 Task: Search one way flight ticket for 5 adults, 2 children, 1 infant in seat and 1 infant on lap in economy from Savannah: Savannah/hilton Head International Airport to Riverton: Central Wyoming Regional Airport (was Riverton Regional) on 5-4-2023. Choice of flights is Westjet. Number of bags: 1 carry on bag. Price is upto 88000. Outbound departure time preference is 9:00.
Action: Mouse moved to (357, 333)
Screenshot: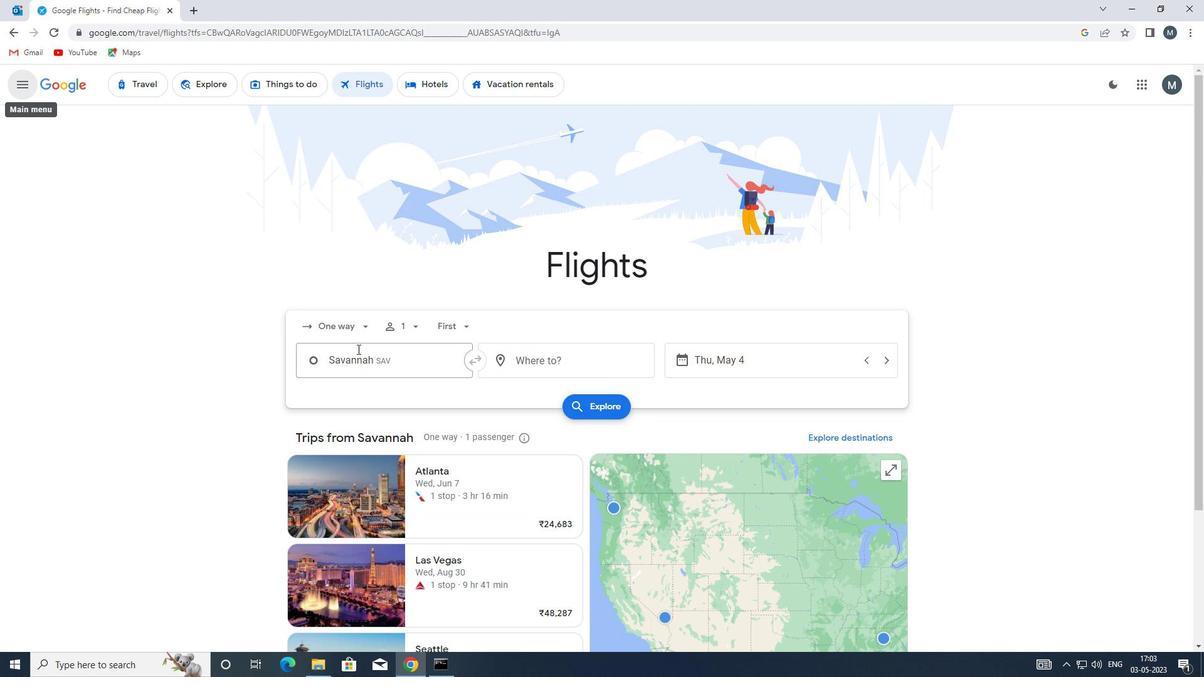 
Action: Mouse pressed left at (357, 333)
Screenshot: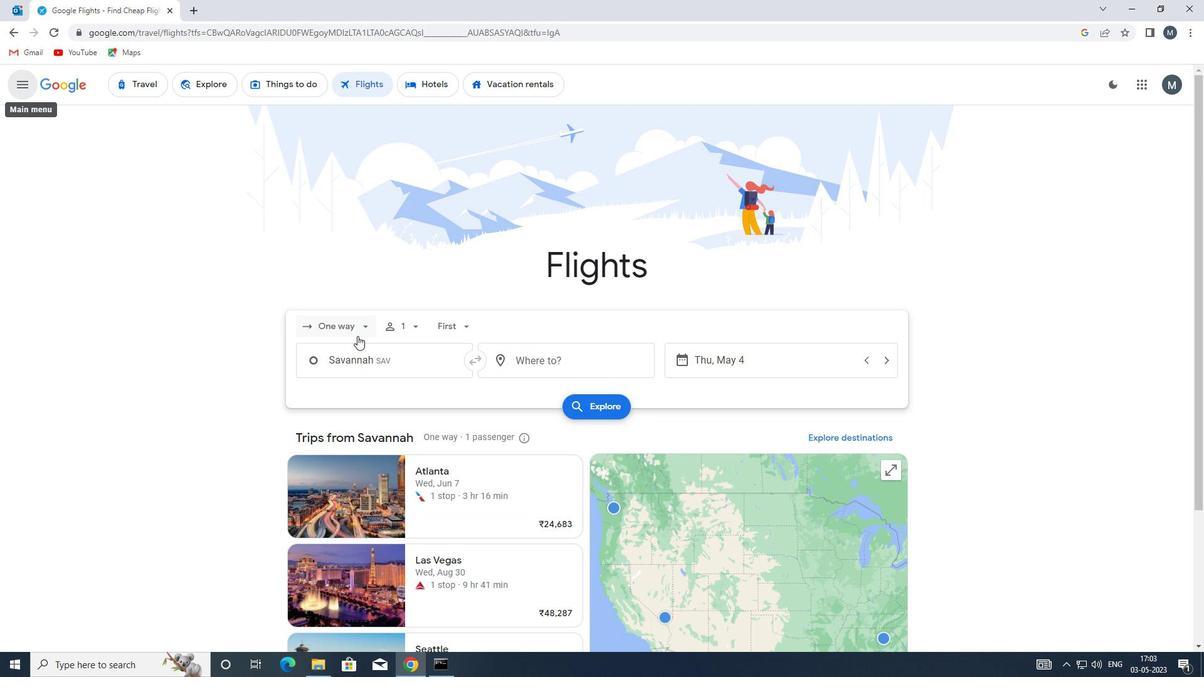 
Action: Mouse moved to (359, 389)
Screenshot: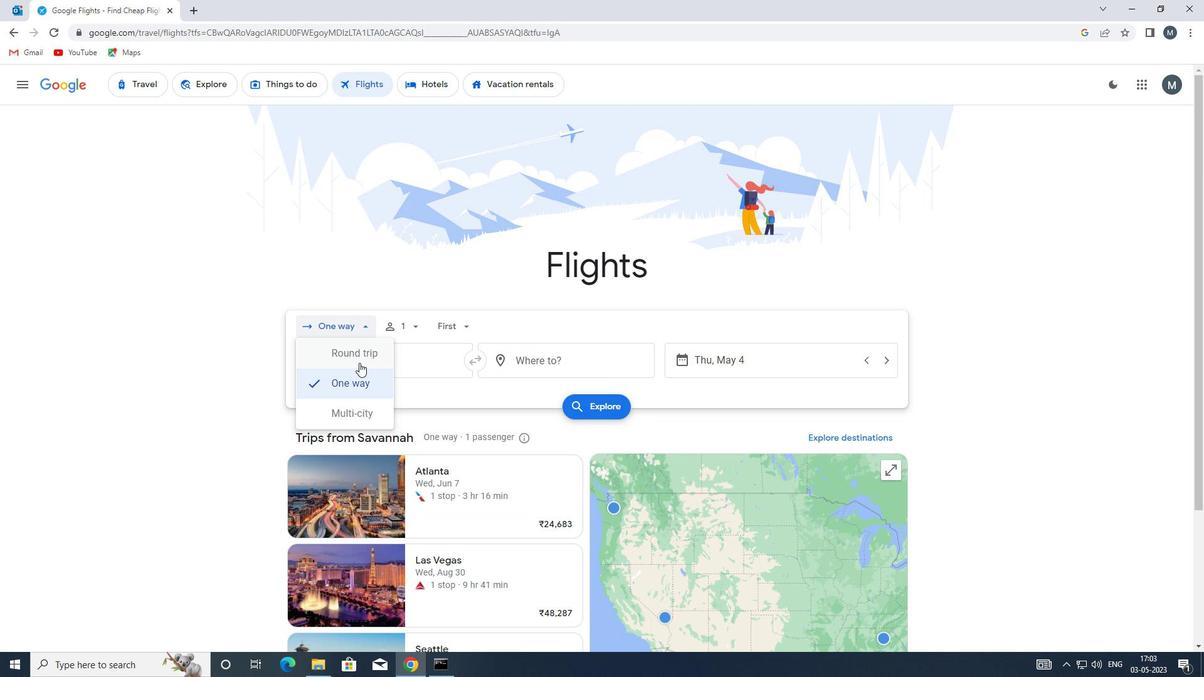 
Action: Mouse pressed left at (359, 389)
Screenshot: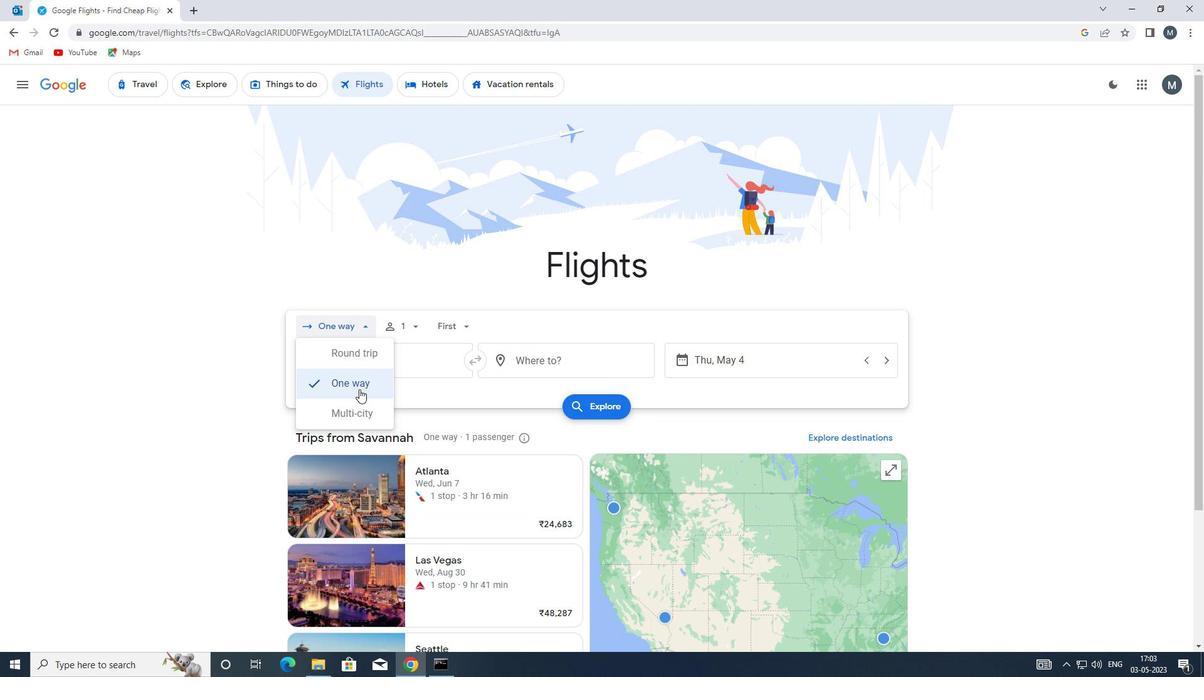 
Action: Mouse moved to (412, 327)
Screenshot: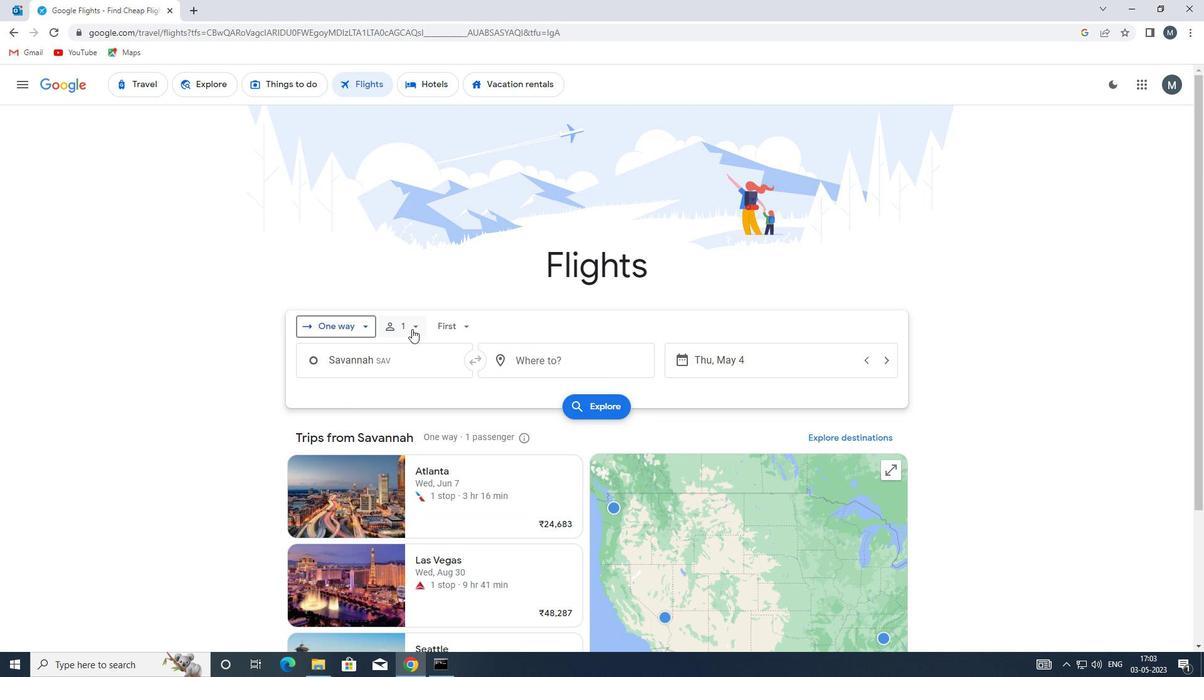 
Action: Mouse pressed left at (412, 327)
Screenshot: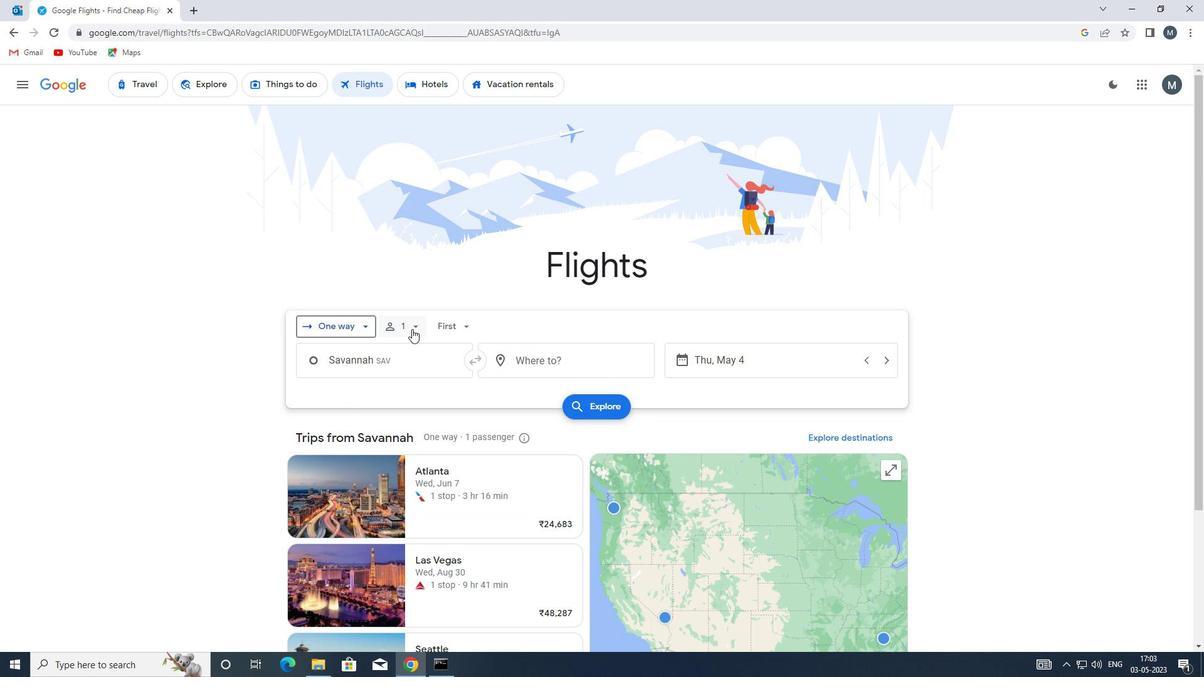 
Action: Mouse moved to (513, 360)
Screenshot: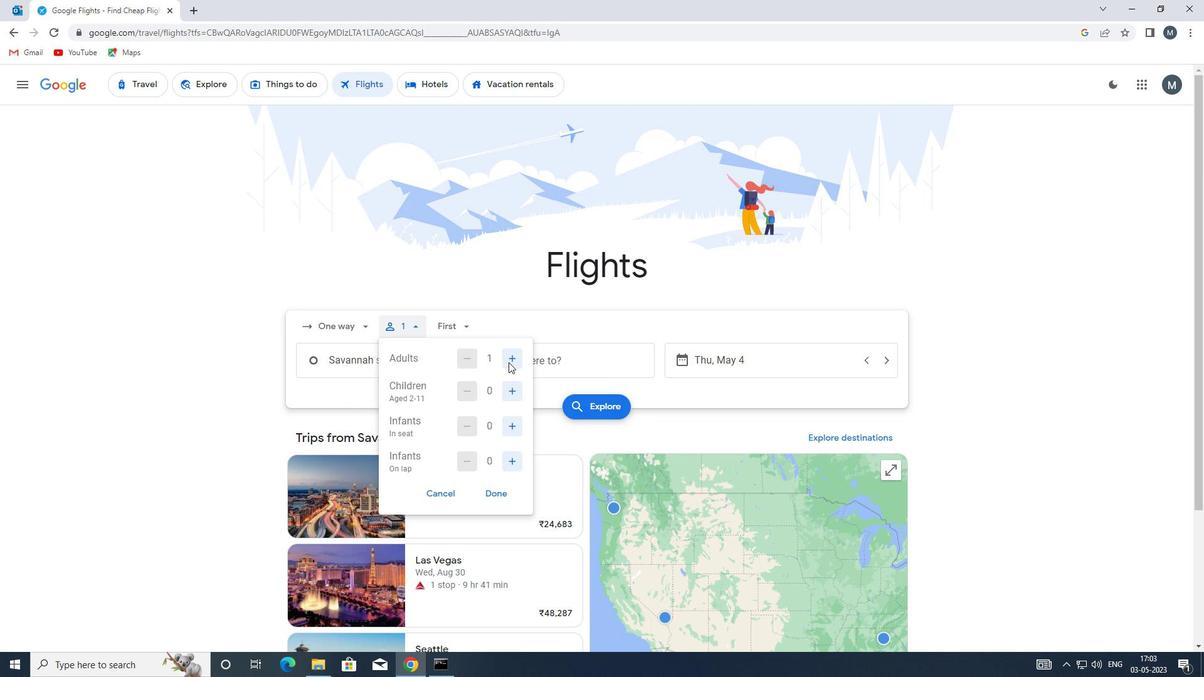 
Action: Mouse pressed left at (513, 360)
Screenshot: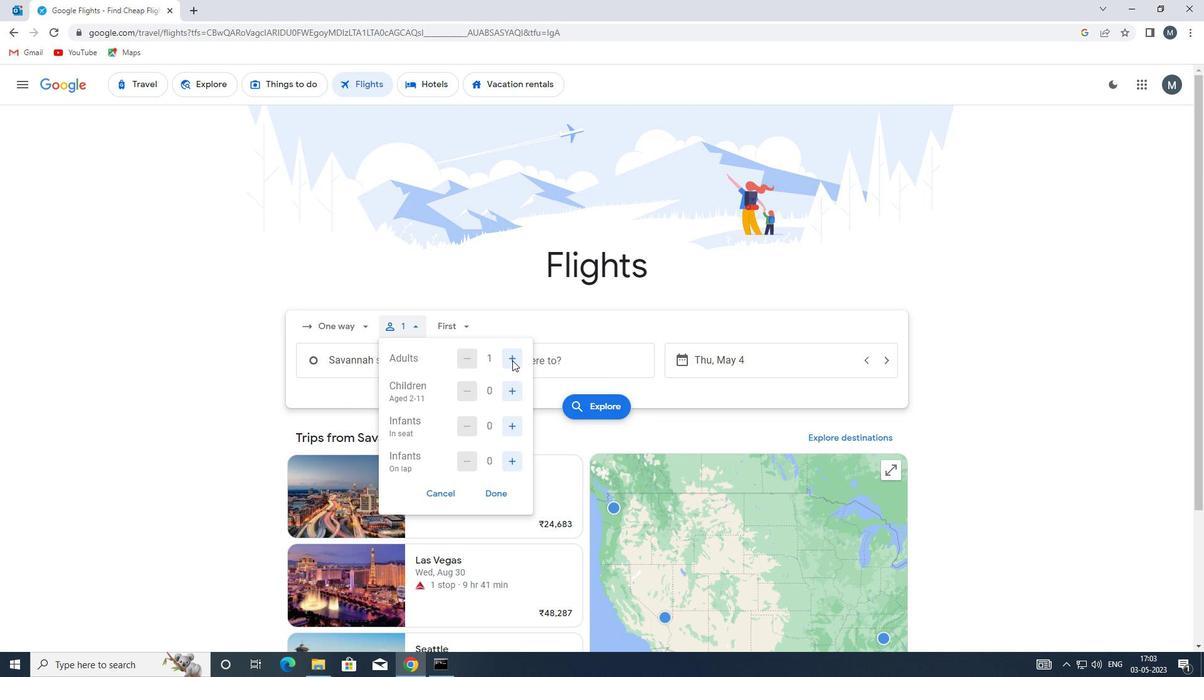 
Action: Mouse pressed left at (513, 360)
Screenshot: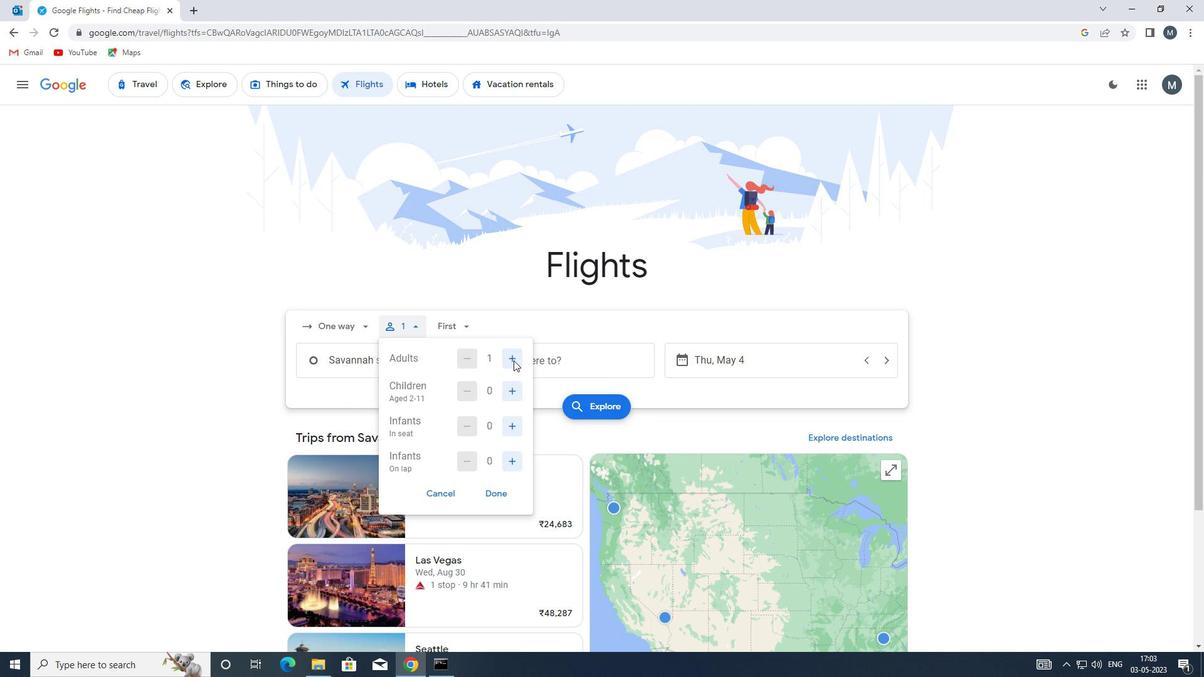 
Action: Mouse pressed left at (513, 360)
Screenshot: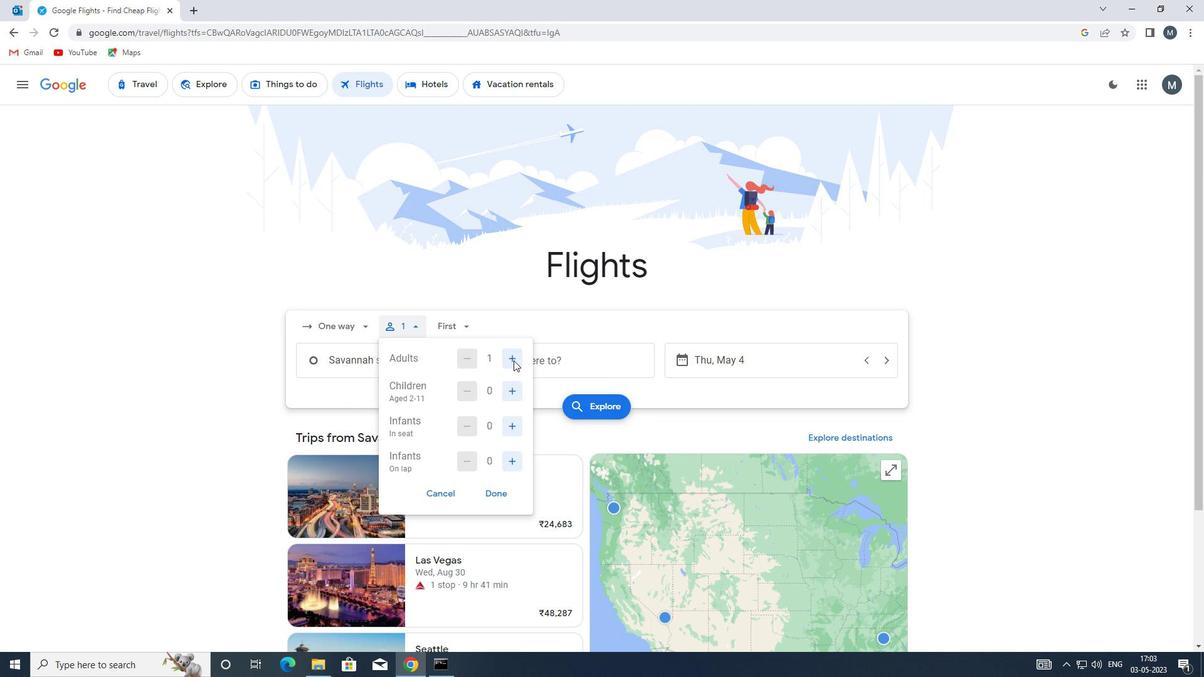 
Action: Mouse moved to (513, 360)
Screenshot: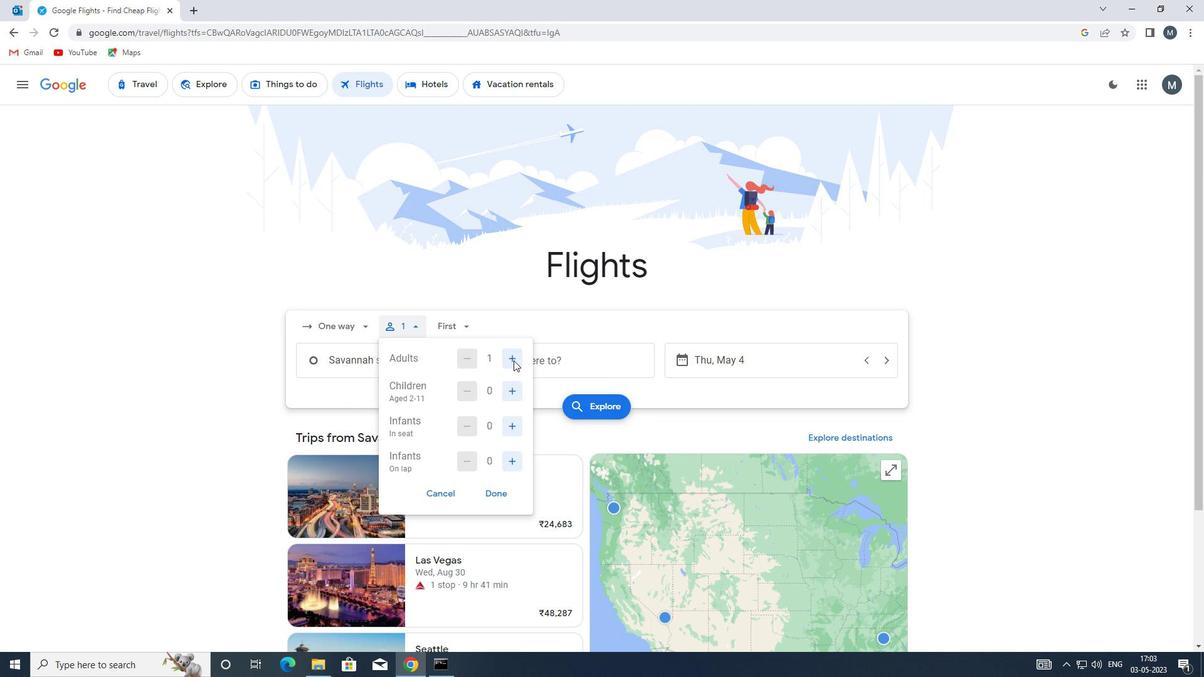 
Action: Mouse pressed left at (513, 360)
Screenshot: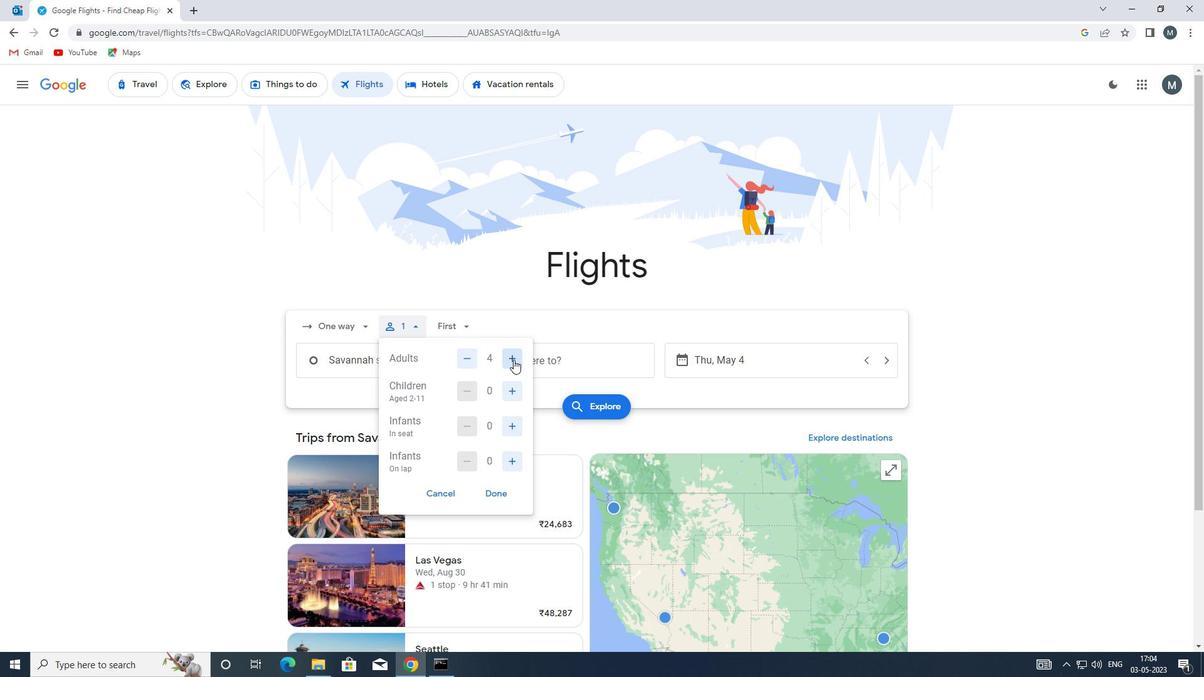
Action: Mouse moved to (518, 390)
Screenshot: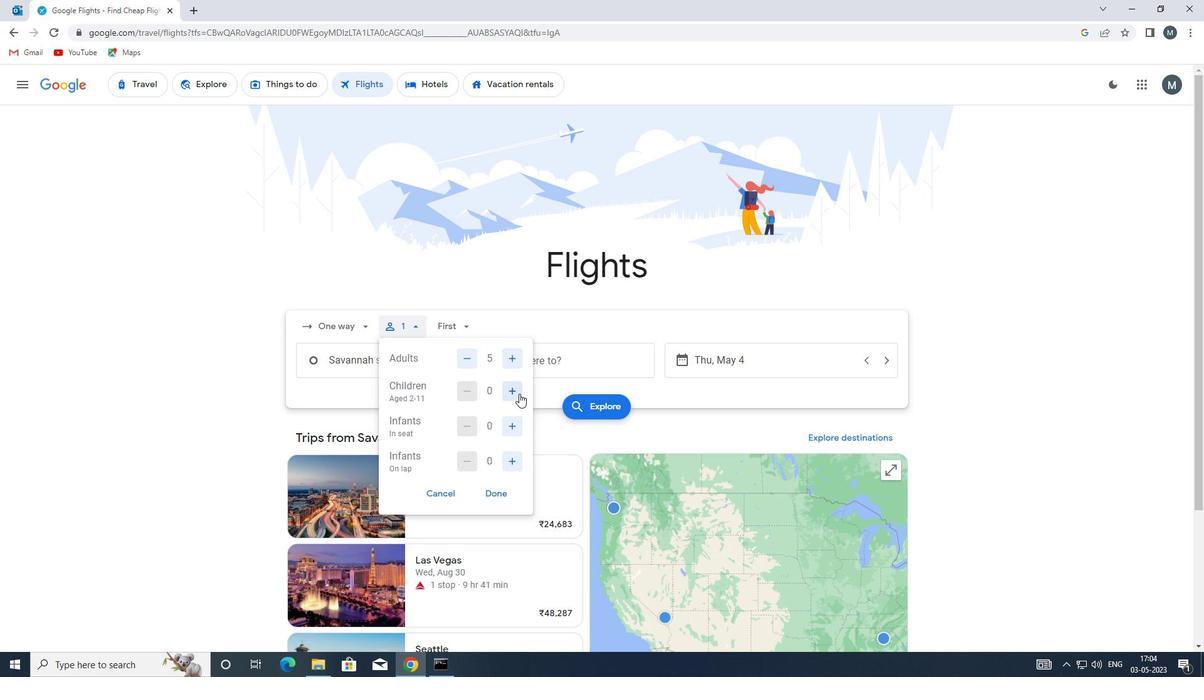 
Action: Mouse pressed left at (518, 390)
Screenshot: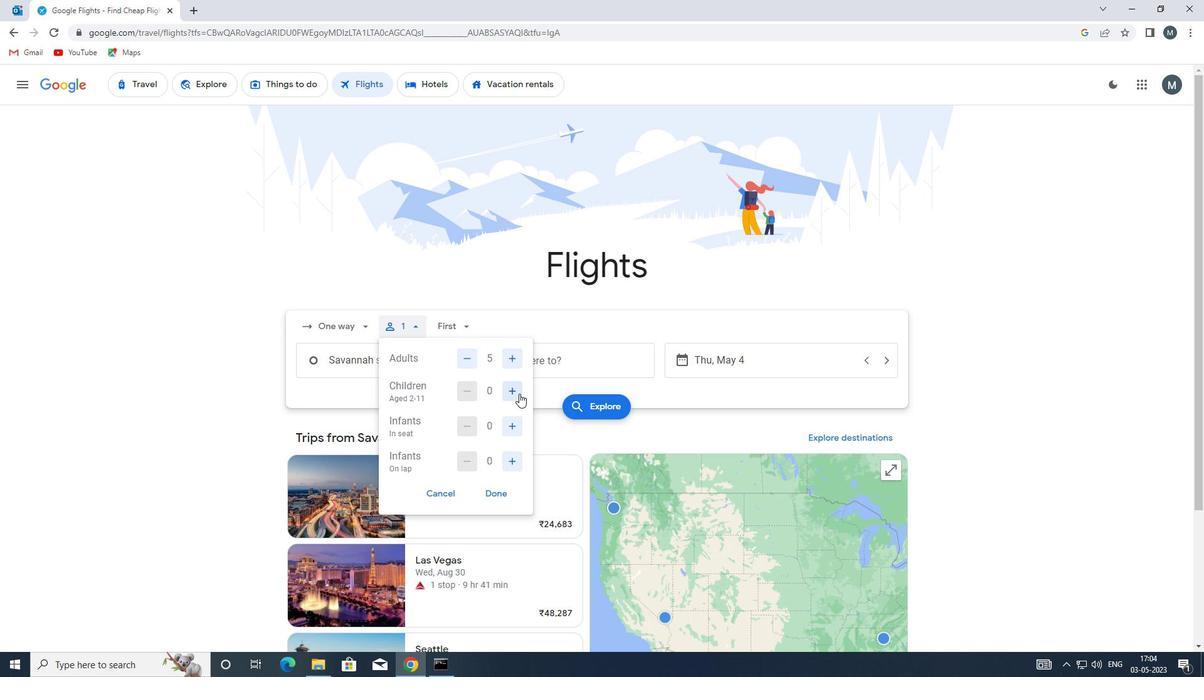 
Action: Mouse pressed left at (518, 390)
Screenshot: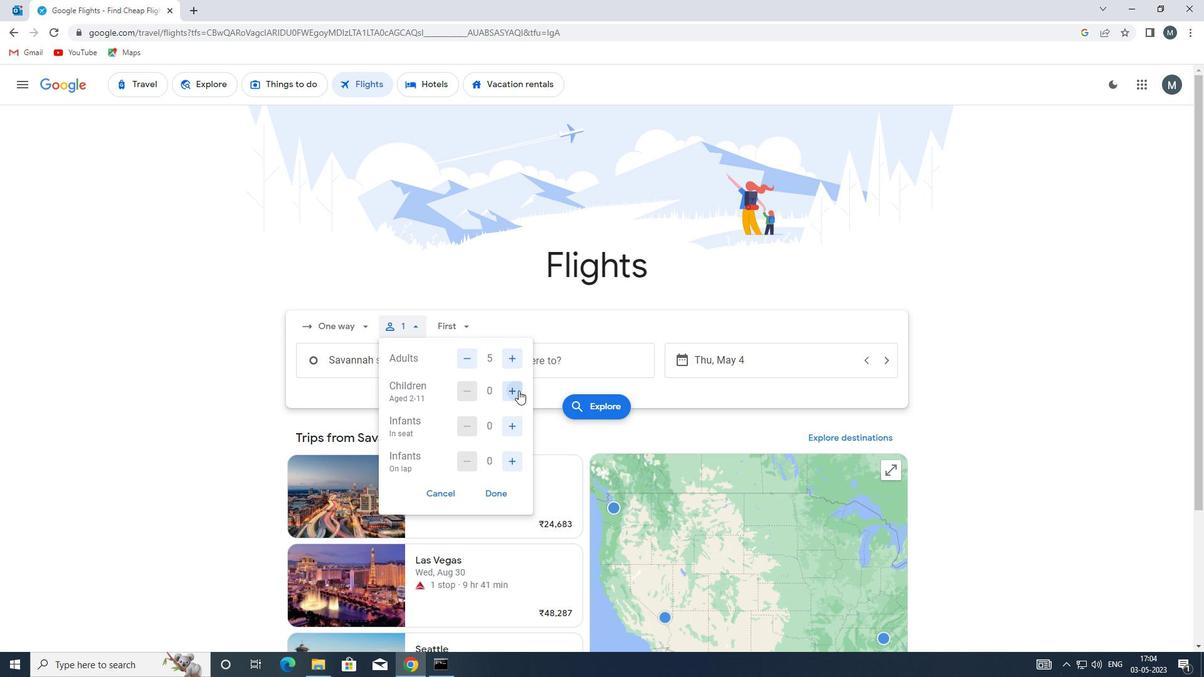 
Action: Mouse moved to (517, 422)
Screenshot: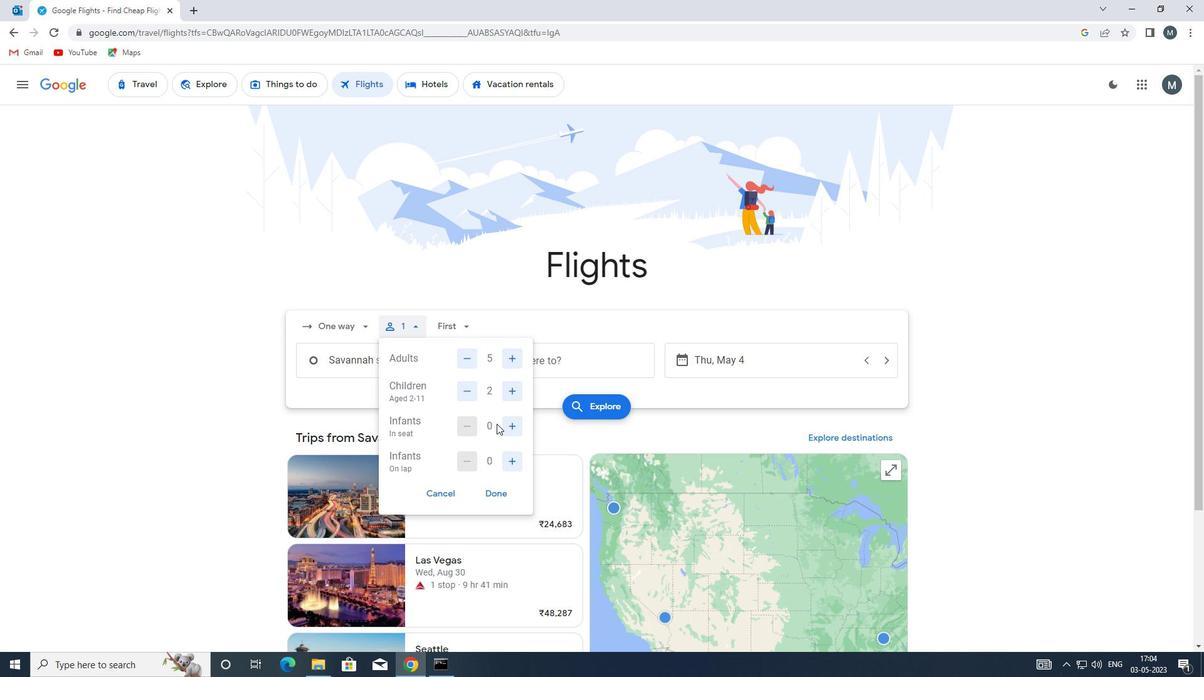 
Action: Mouse pressed left at (517, 422)
Screenshot: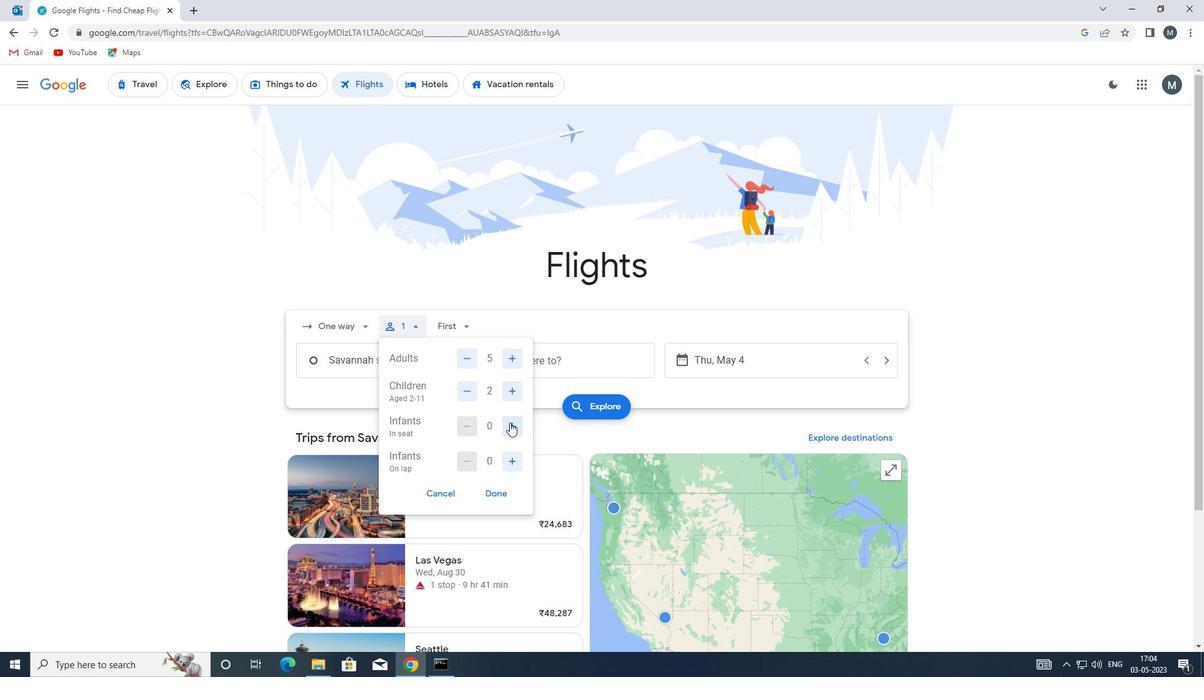 
Action: Mouse moved to (514, 463)
Screenshot: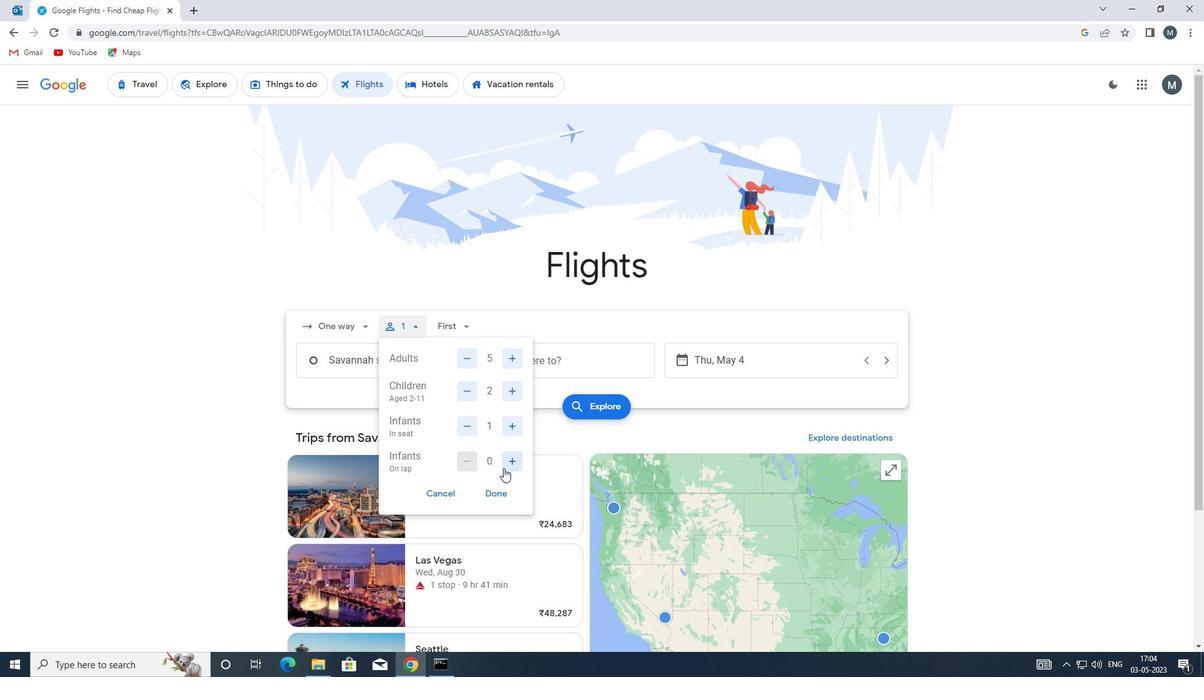 
Action: Mouse pressed left at (514, 463)
Screenshot: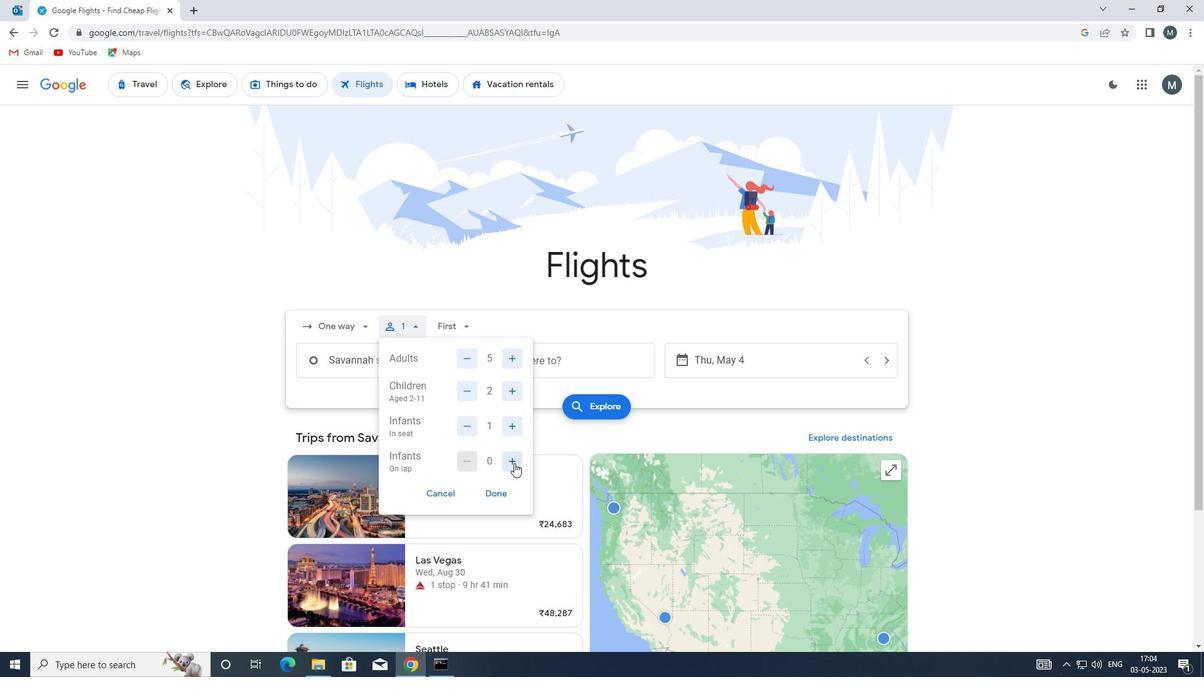 
Action: Mouse moved to (495, 495)
Screenshot: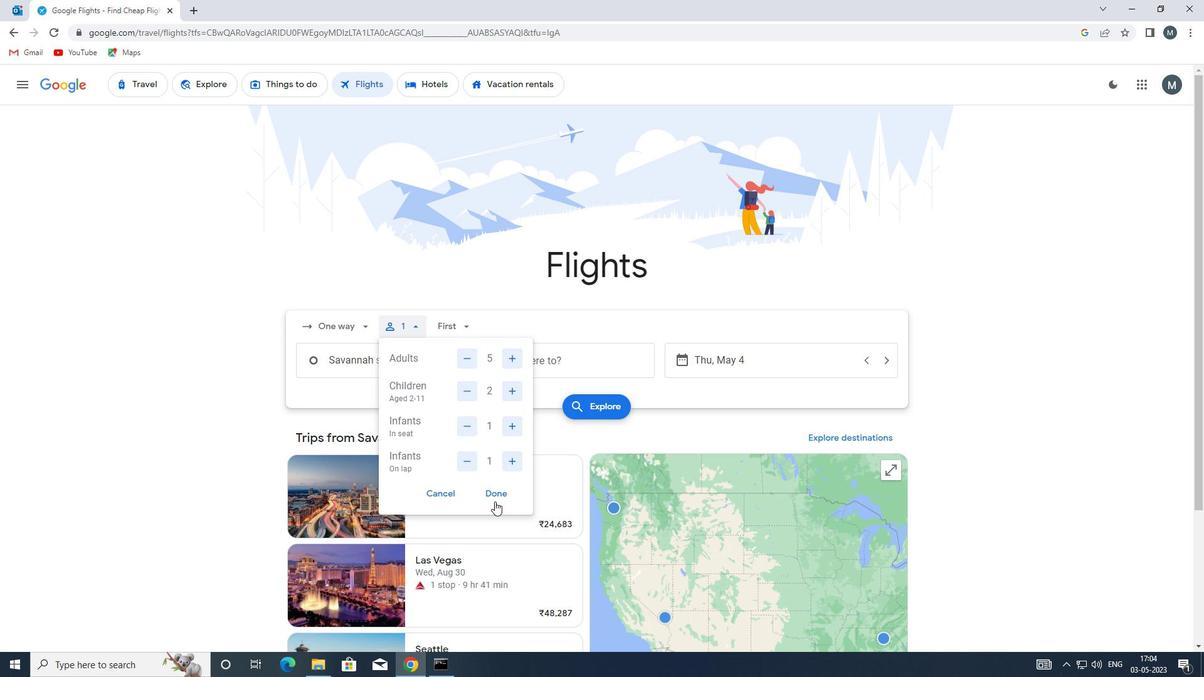 
Action: Mouse pressed left at (495, 495)
Screenshot: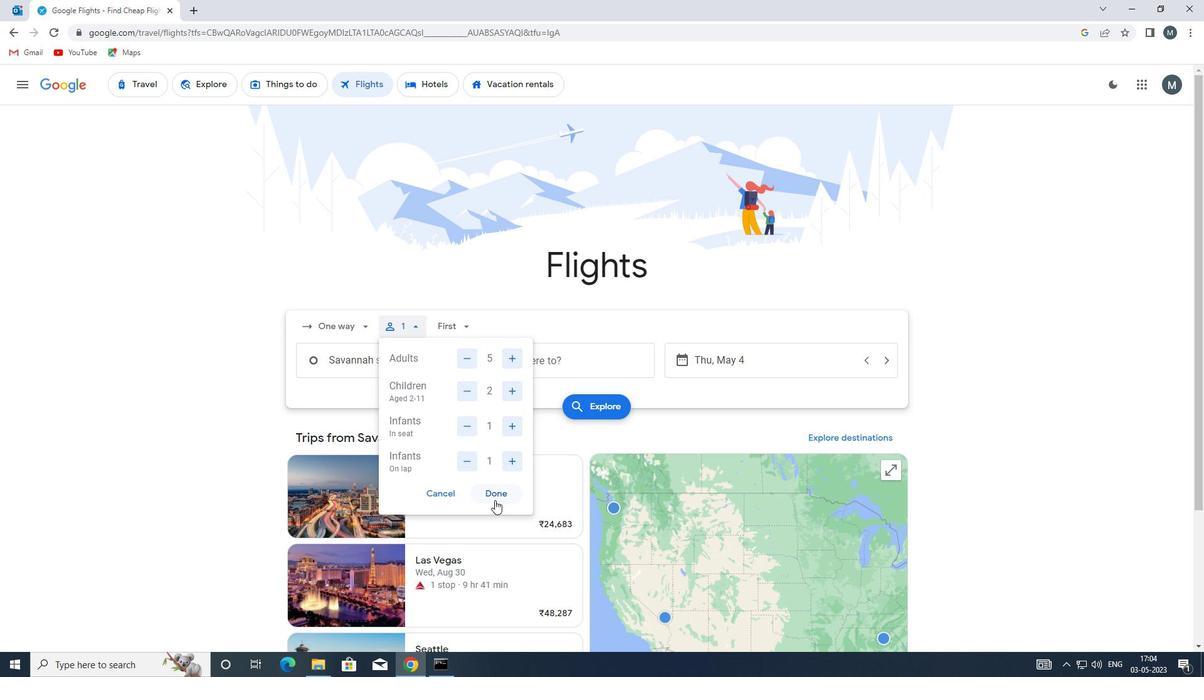 
Action: Mouse moved to (452, 324)
Screenshot: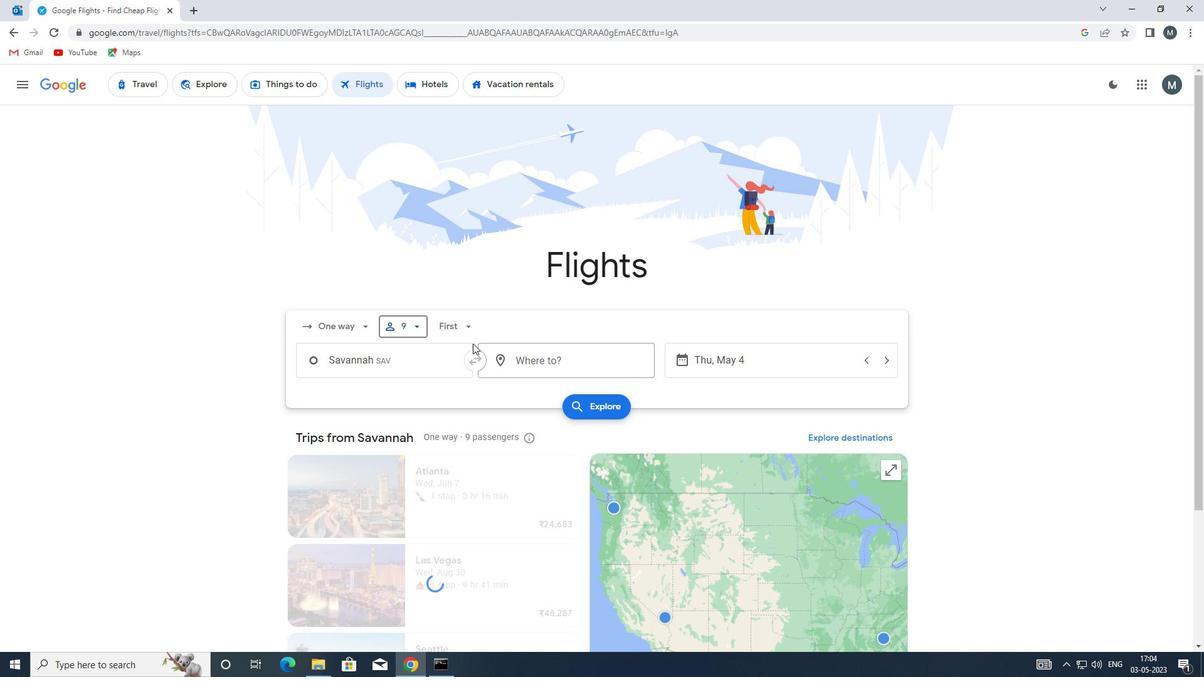 
Action: Mouse pressed left at (452, 324)
Screenshot: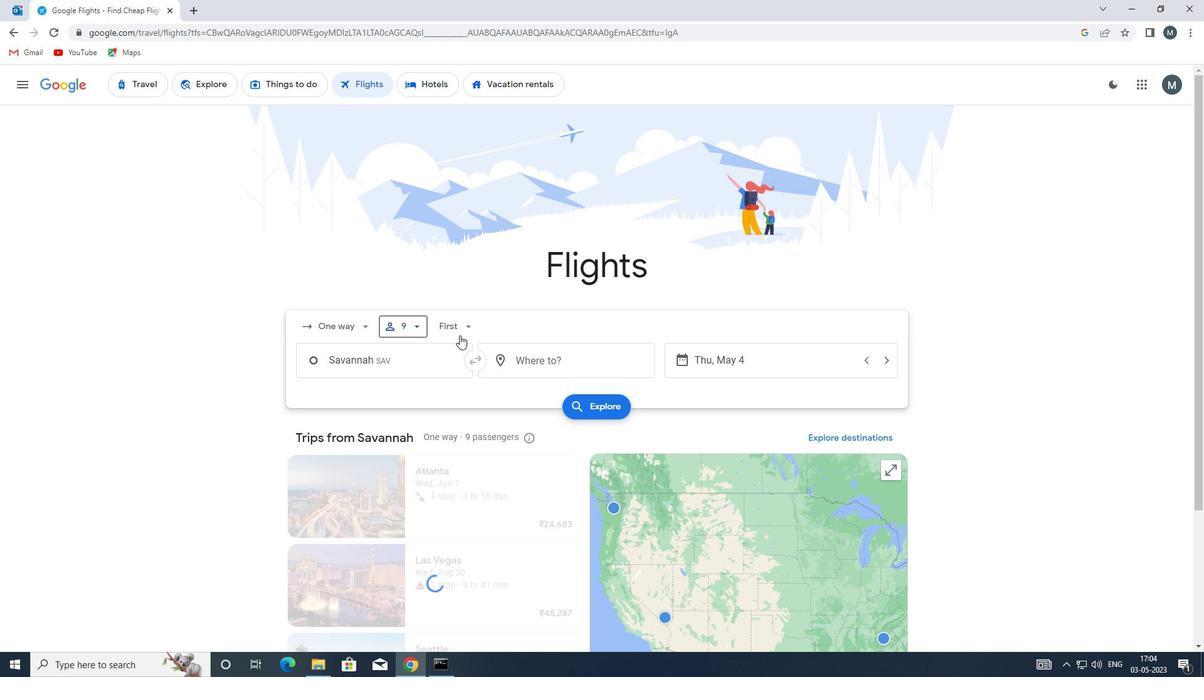 
Action: Mouse moved to (491, 357)
Screenshot: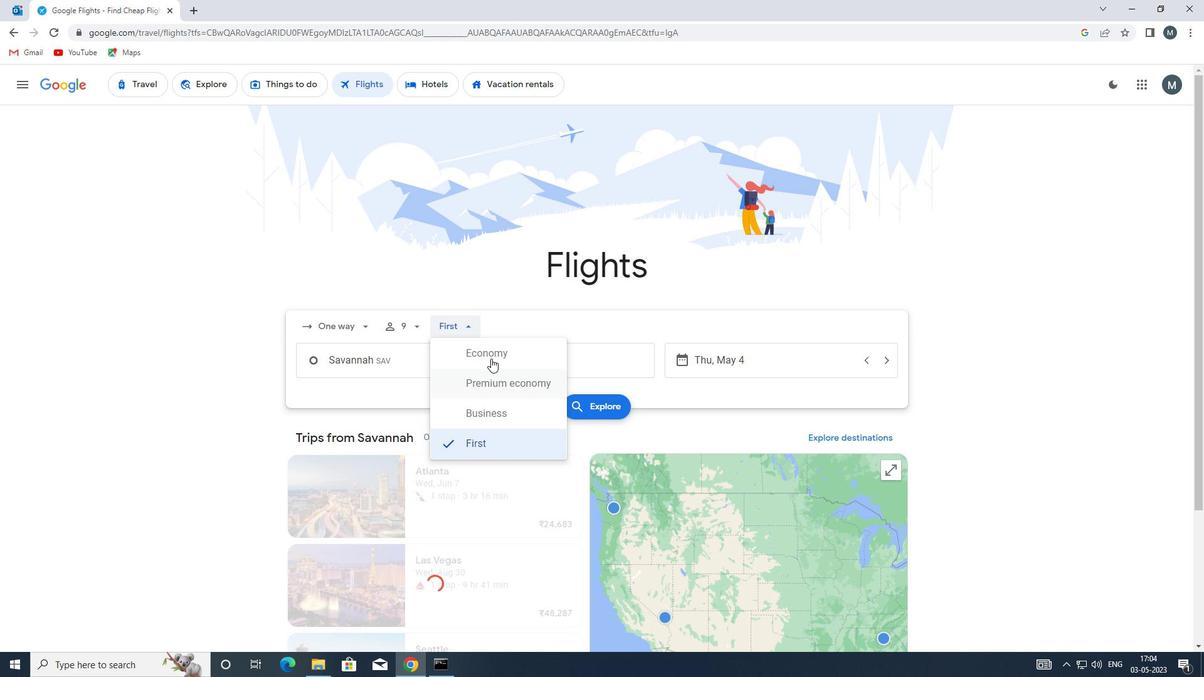 
Action: Mouse pressed left at (491, 357)
Screenshot: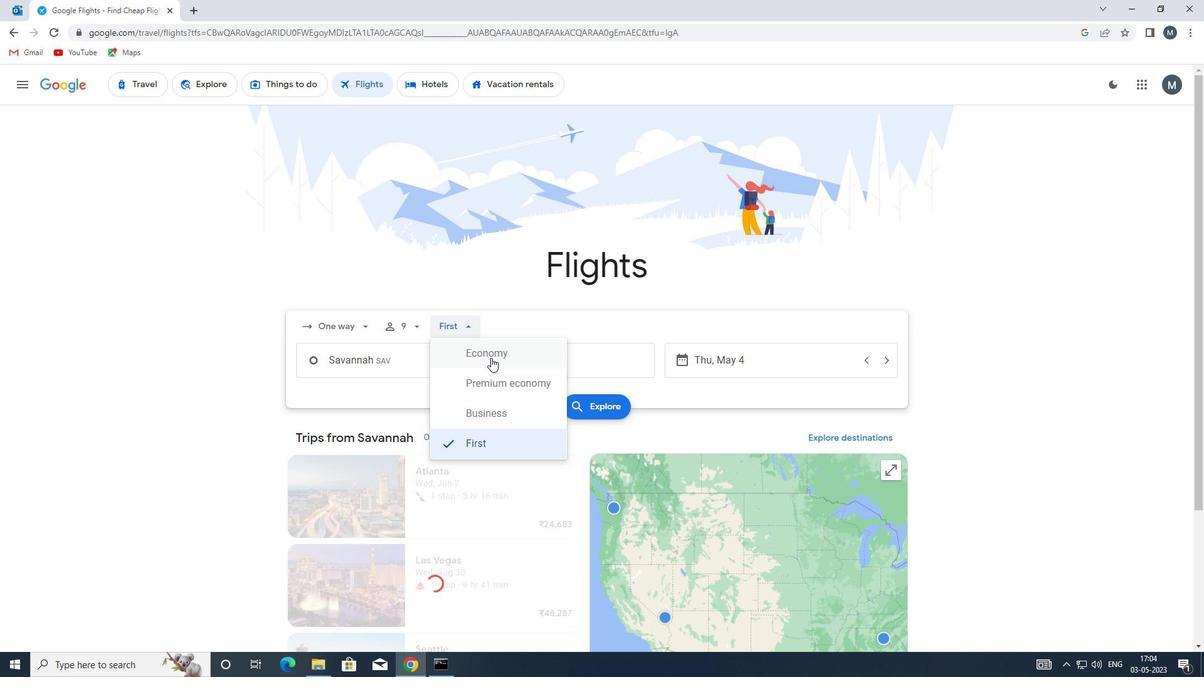 
Action: Mouse moved to (441, 362)
Screenshot: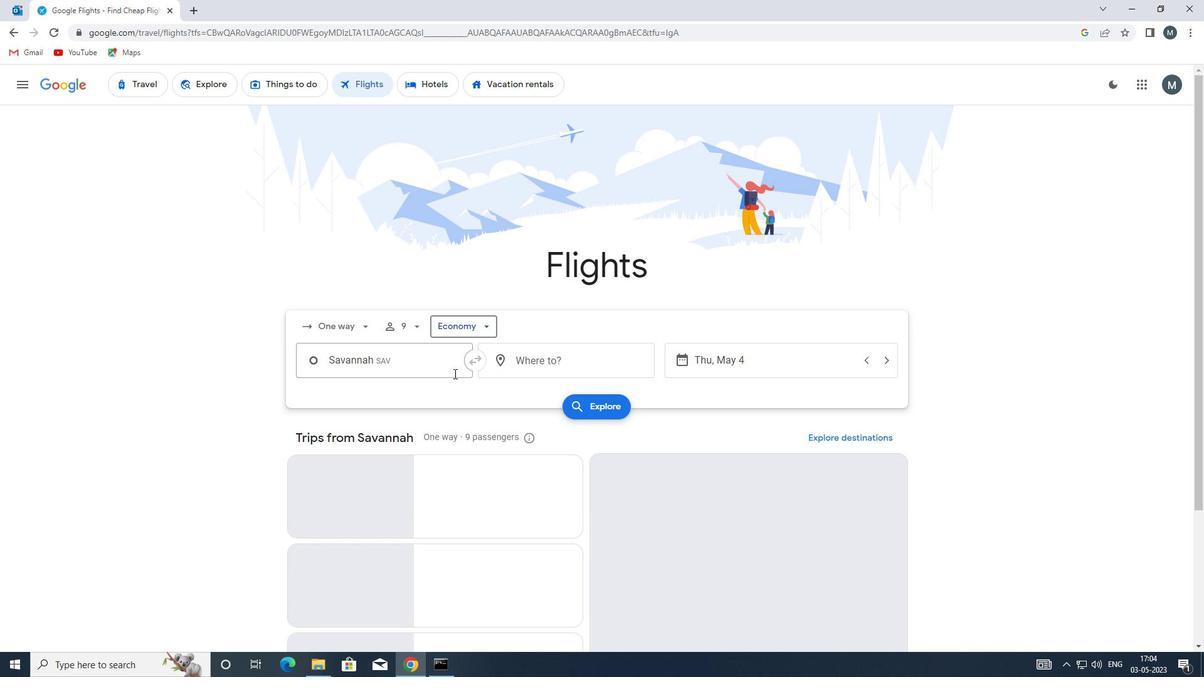 
Action: Mouse pressed left at (441, 362)
Screenshot: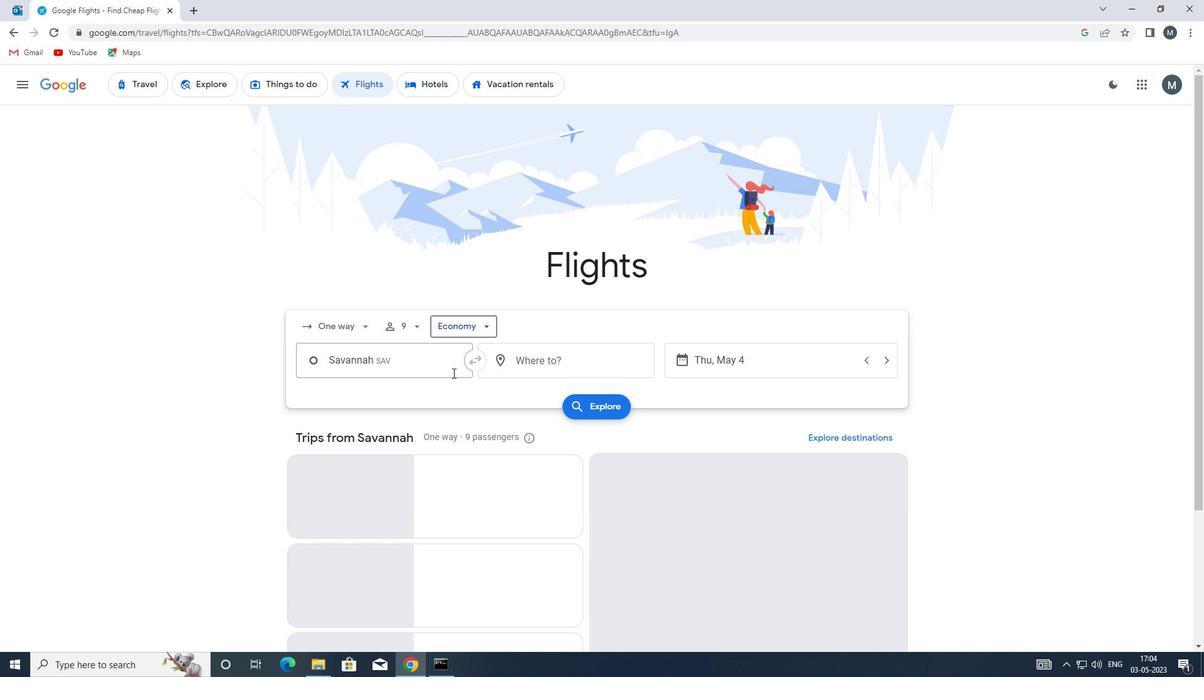 
Action: Mouse moved to (433, 423)
Screenshot: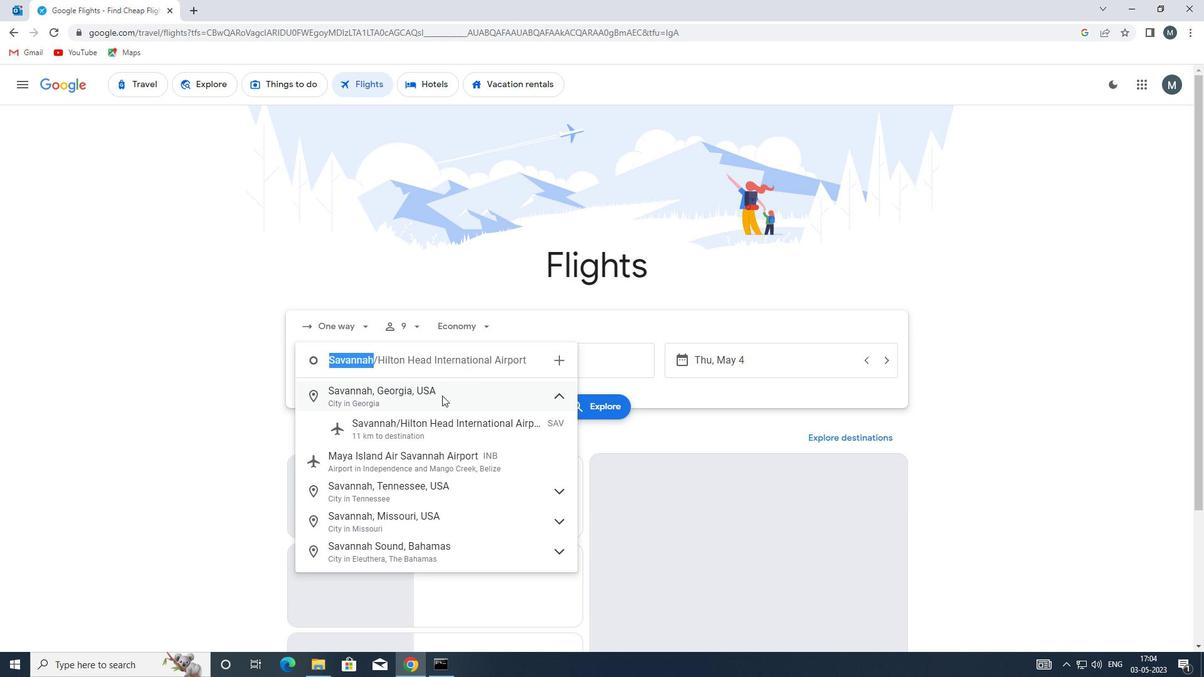 
Action: Mouse pressed left at (433, 423)
Screenshot: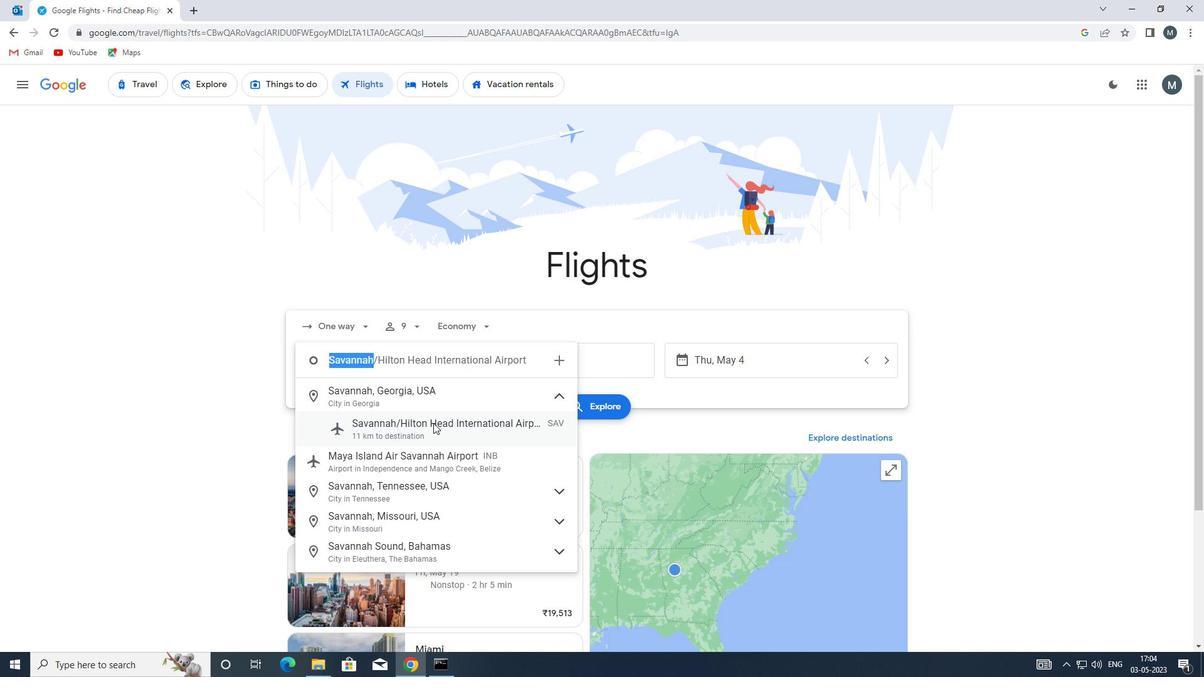
Action: Mouse moved to (560, 357)
Screenshot: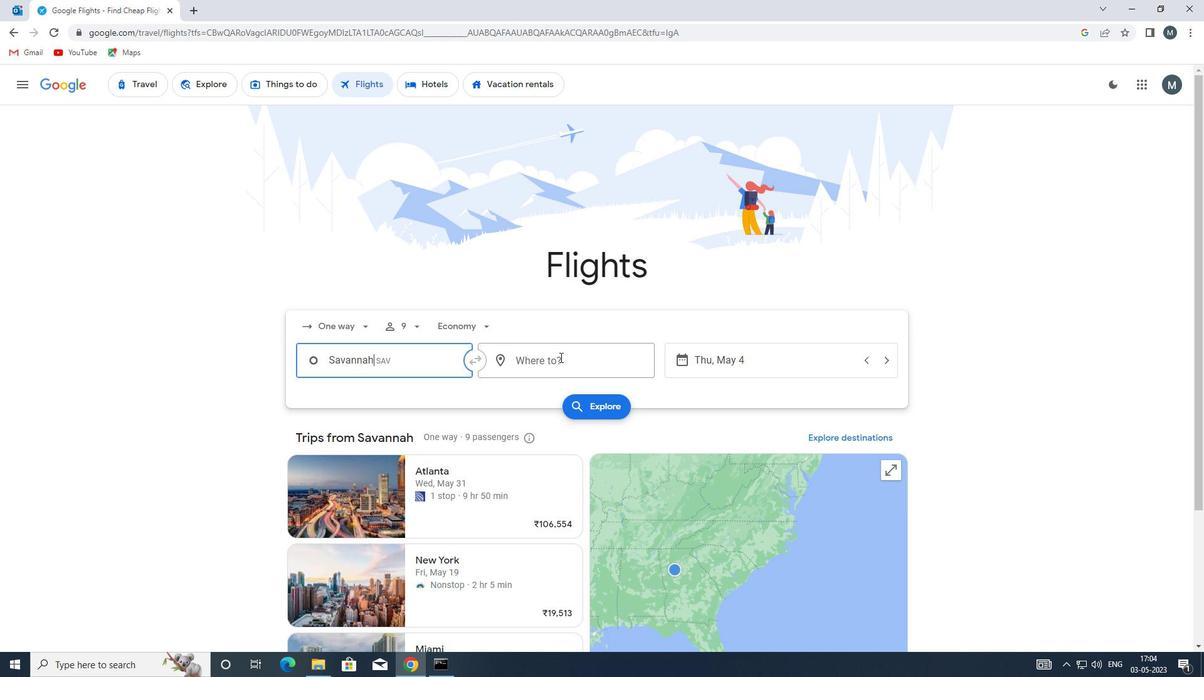 
Action: Mouse pressed left at (560, 357)
Screenshot: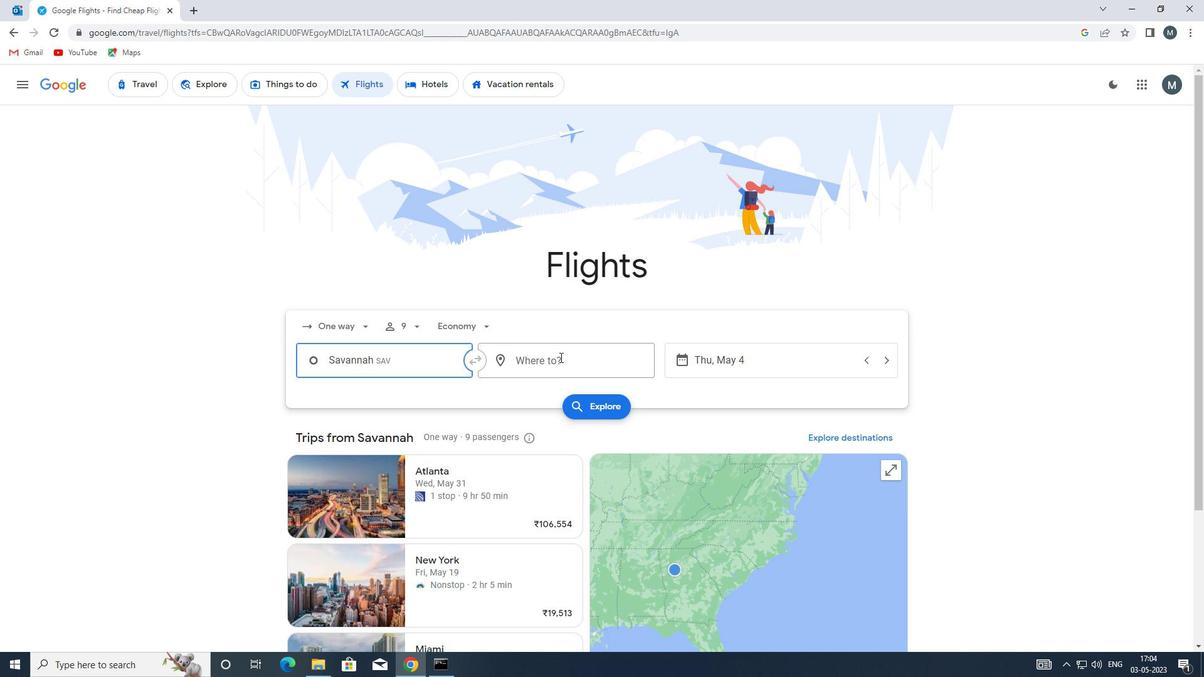 
Action: Key pressed riw
Screenshot: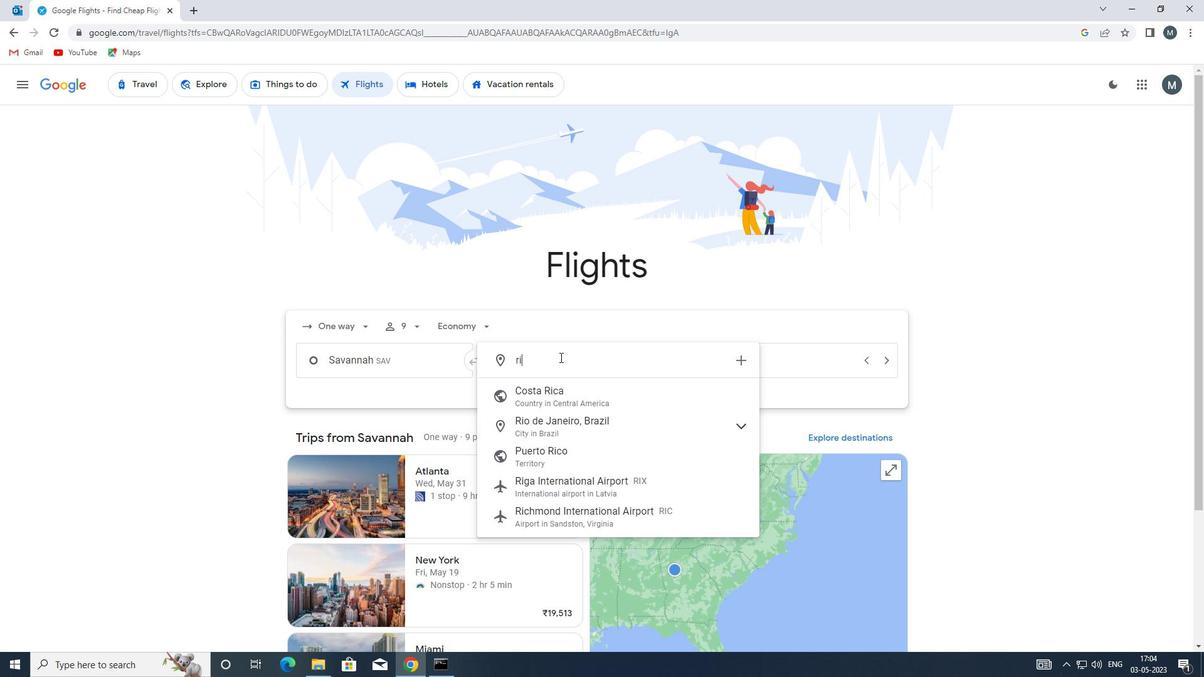 
Action: Mouse moved to (564, 397)
Screenshot: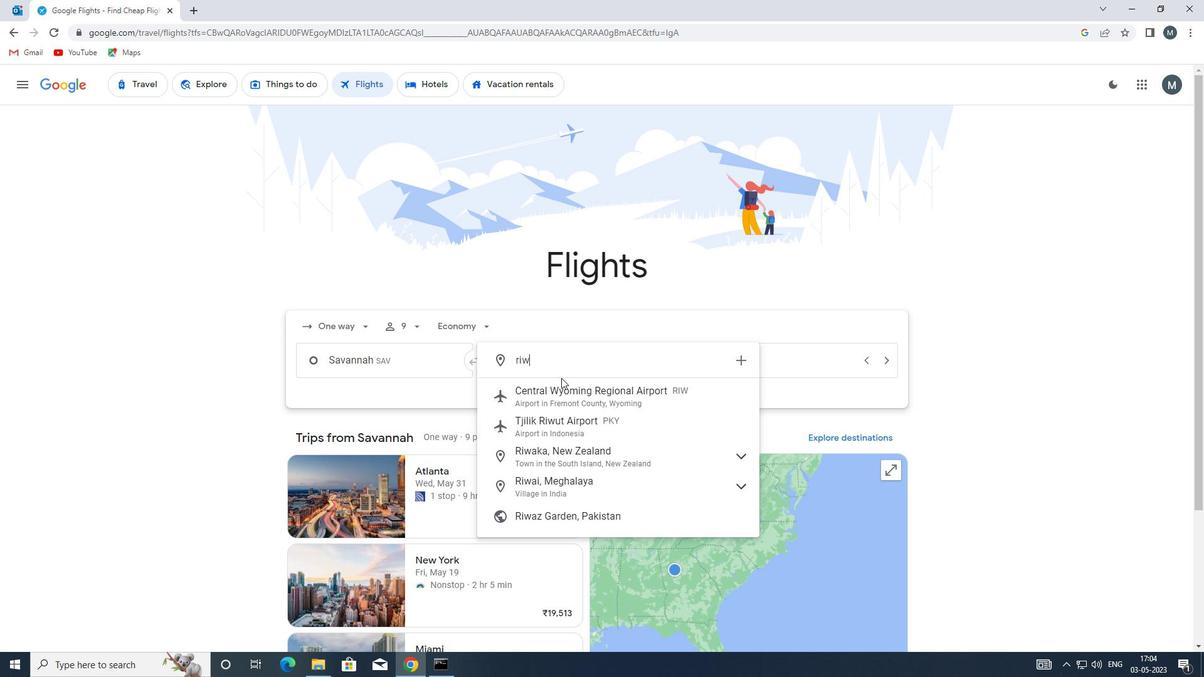 
Action: Mouse pressed left at (564, 397)
Screenshot: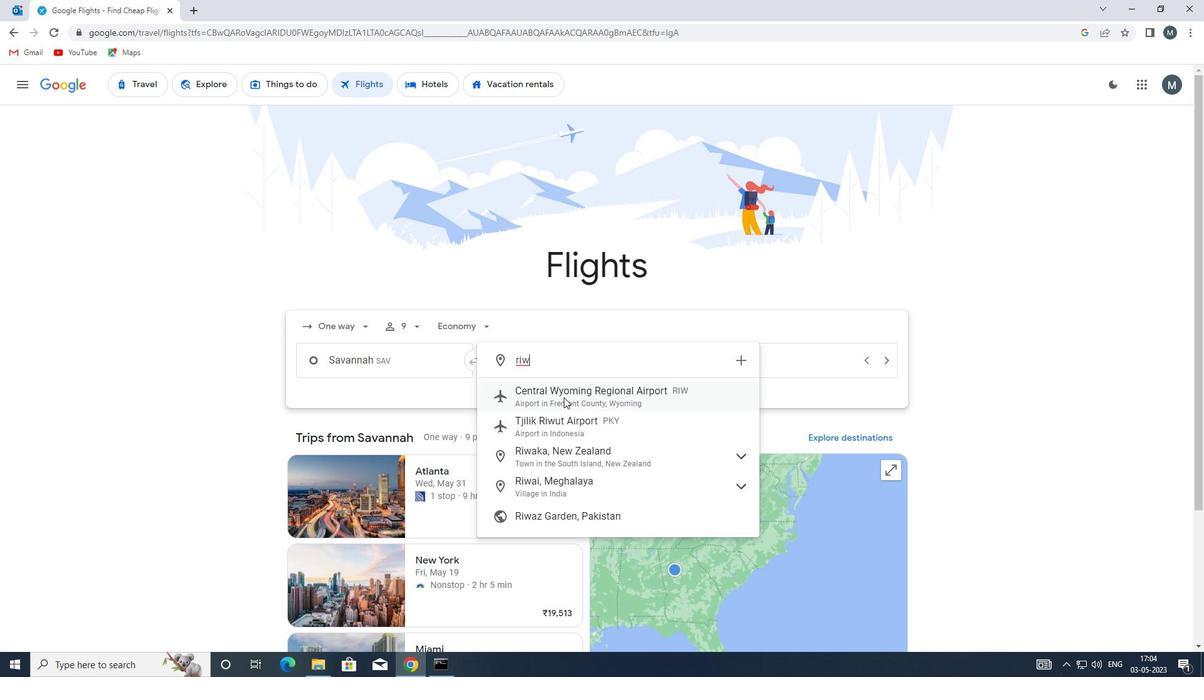 
Action: Mouse moved to (708, 358)
Screenshot: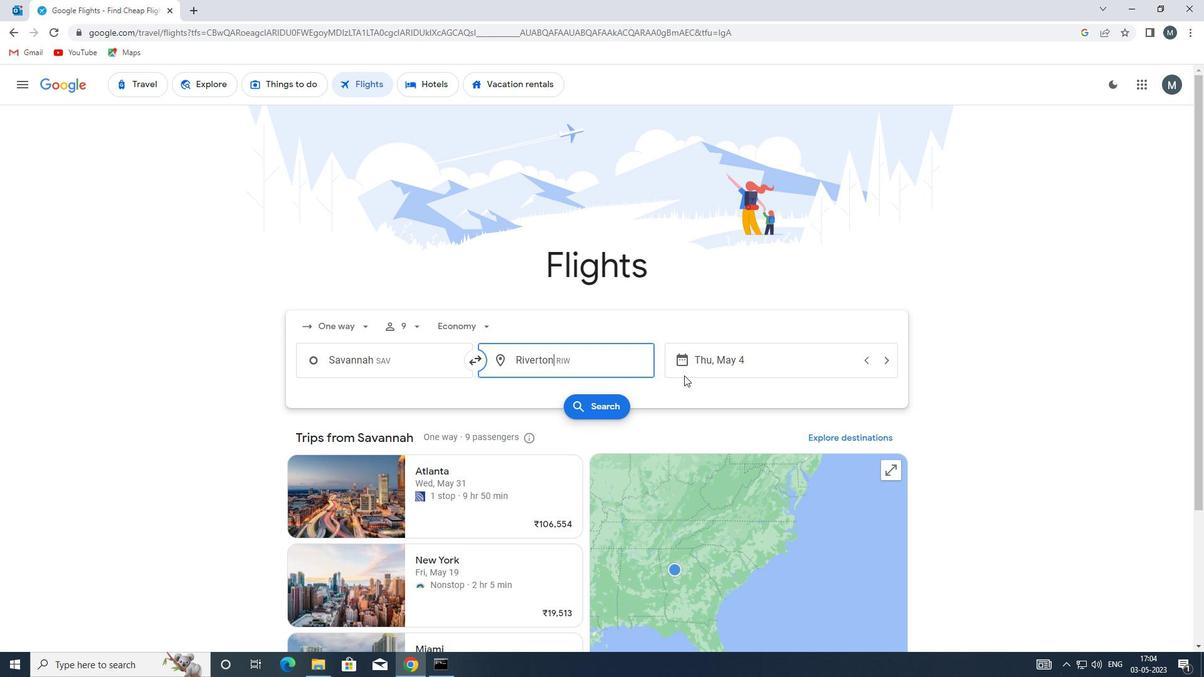 
Action: Mouse pressed left at (708, 358)
Screenshot: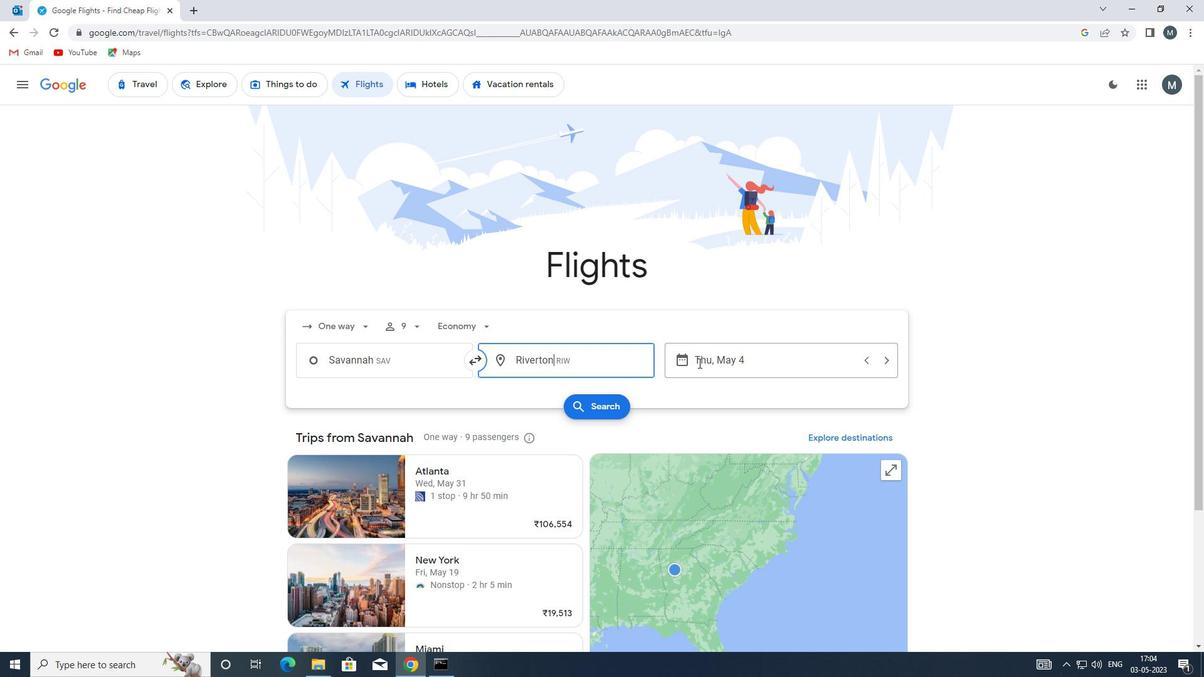 
Action: Mouse moved to (574, 425)
Screenshot: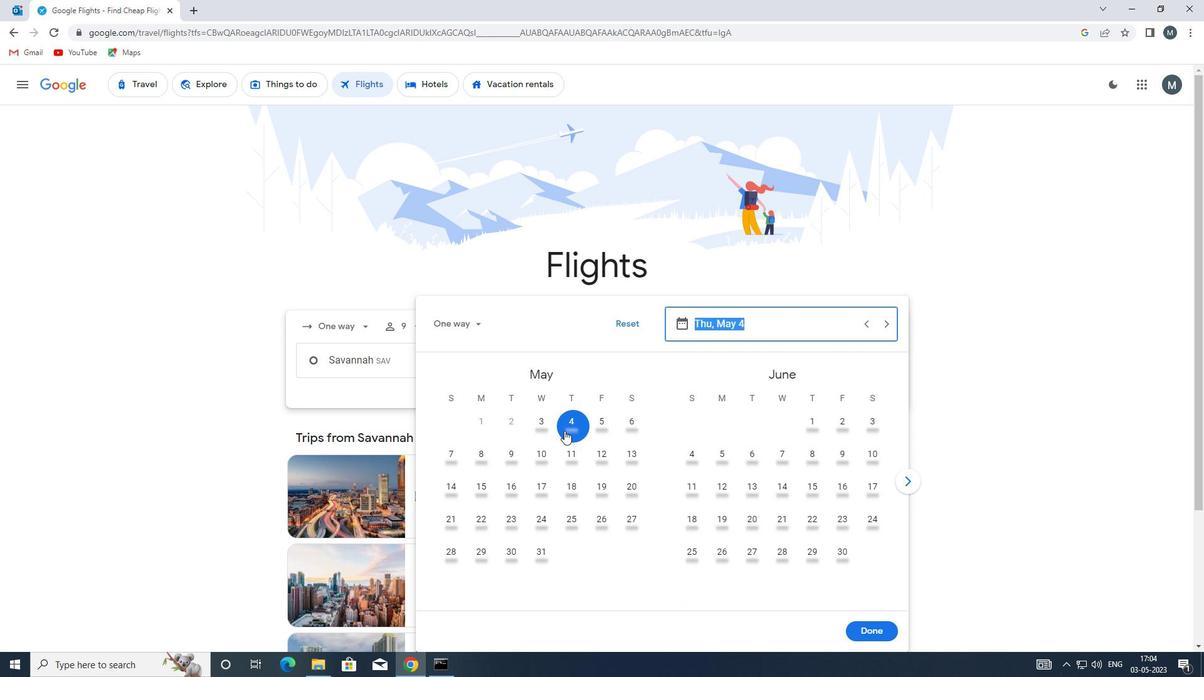
Action: Mouse pressed left at (574, 425)
Screenshot: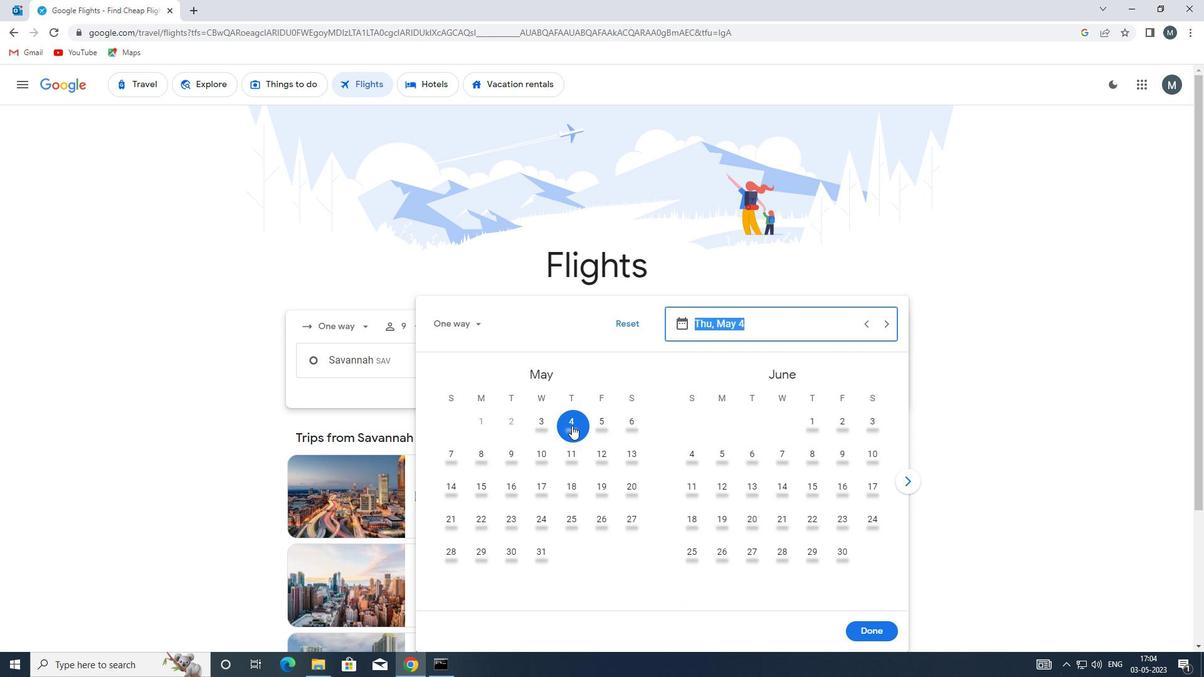
Action: Mouse moved to (865, 630)
Screenshot: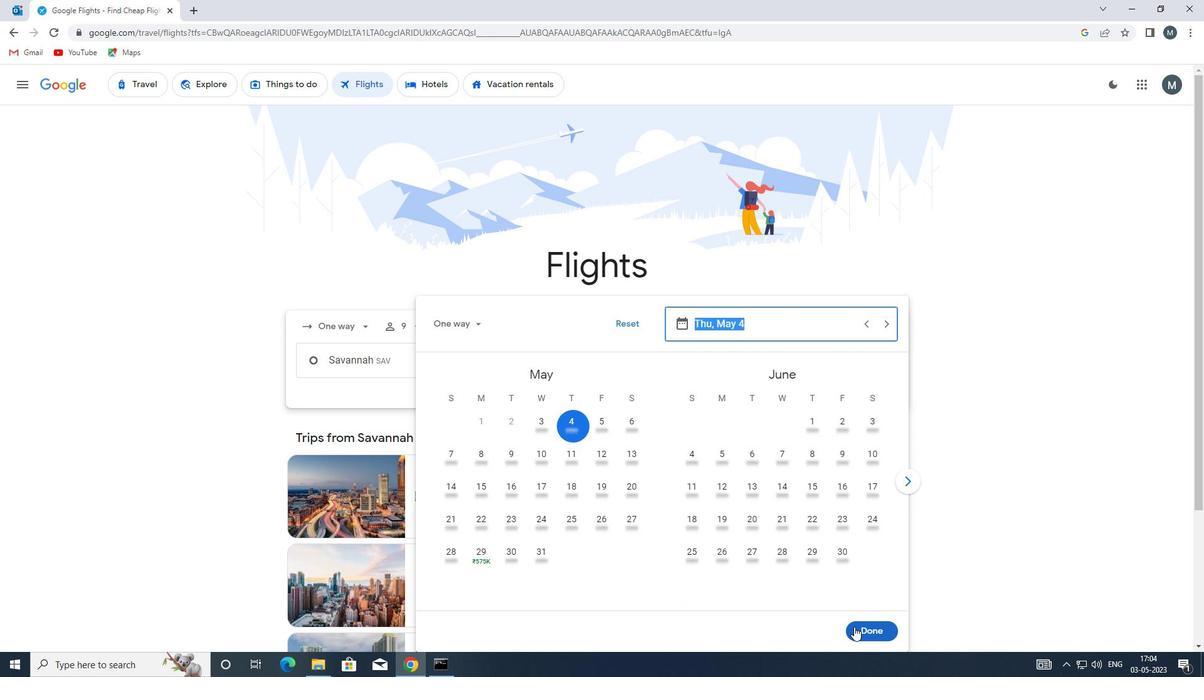 
Action: Mouse pressed left at (865, 630)
Screenshot: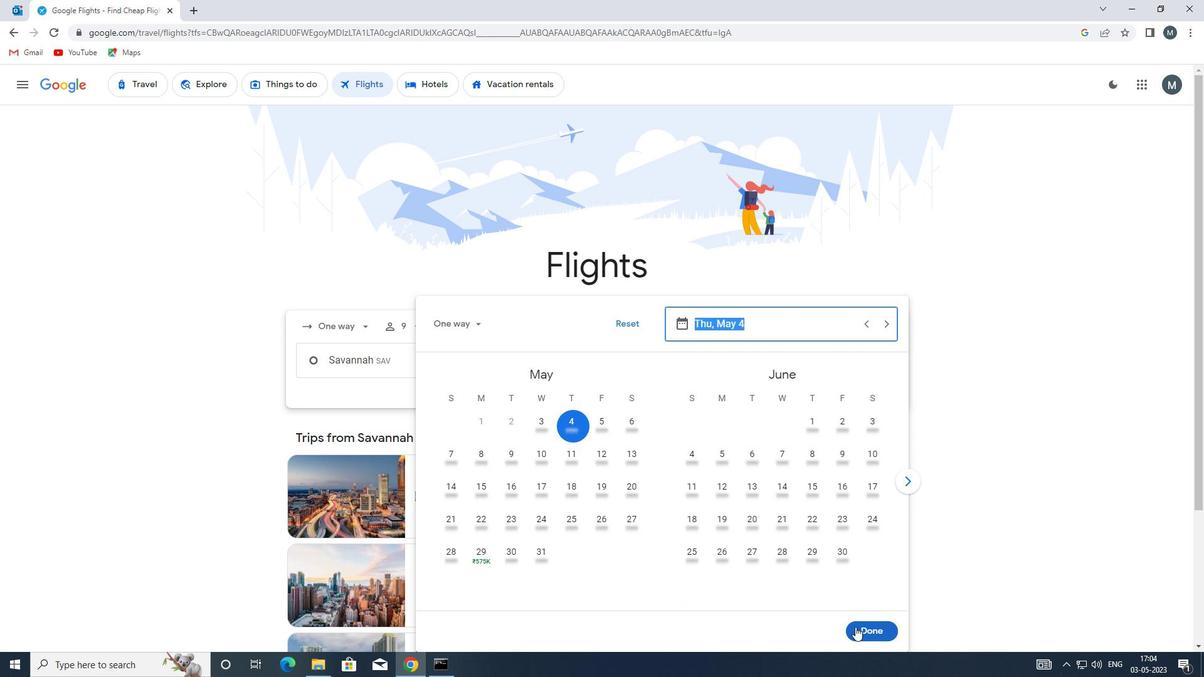 
Action: Mouse moved to (609, 407)
Screenshot: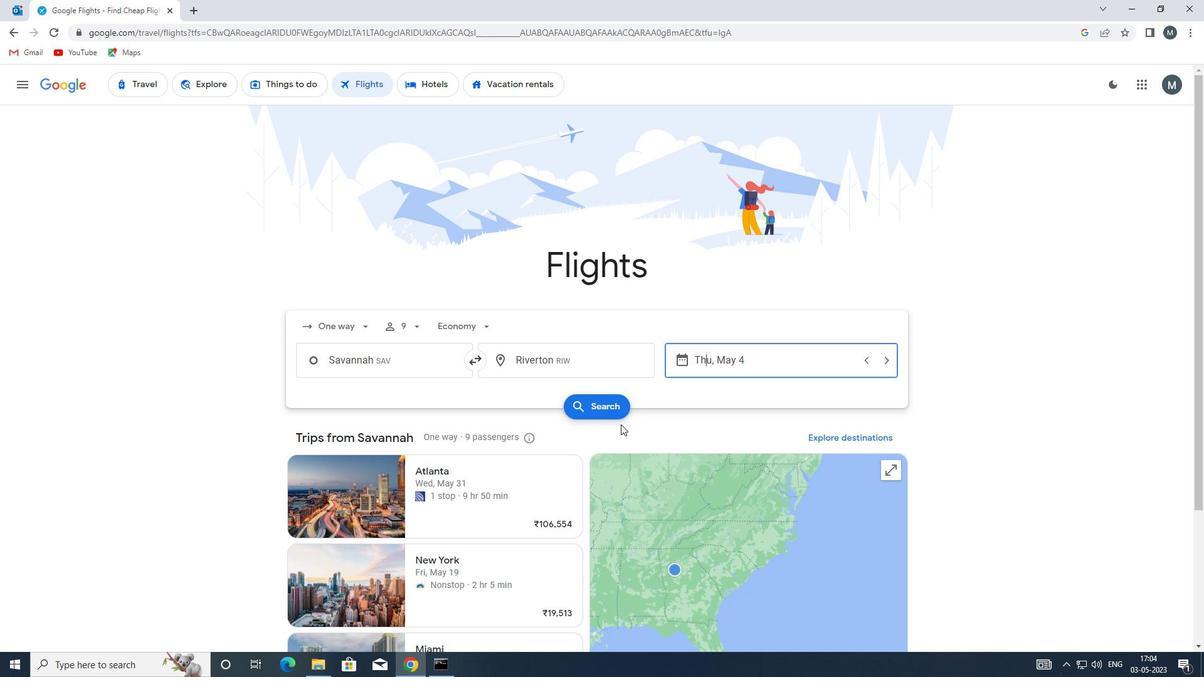 
Action: Mouse pressed left at (609, 407)
Screenshot: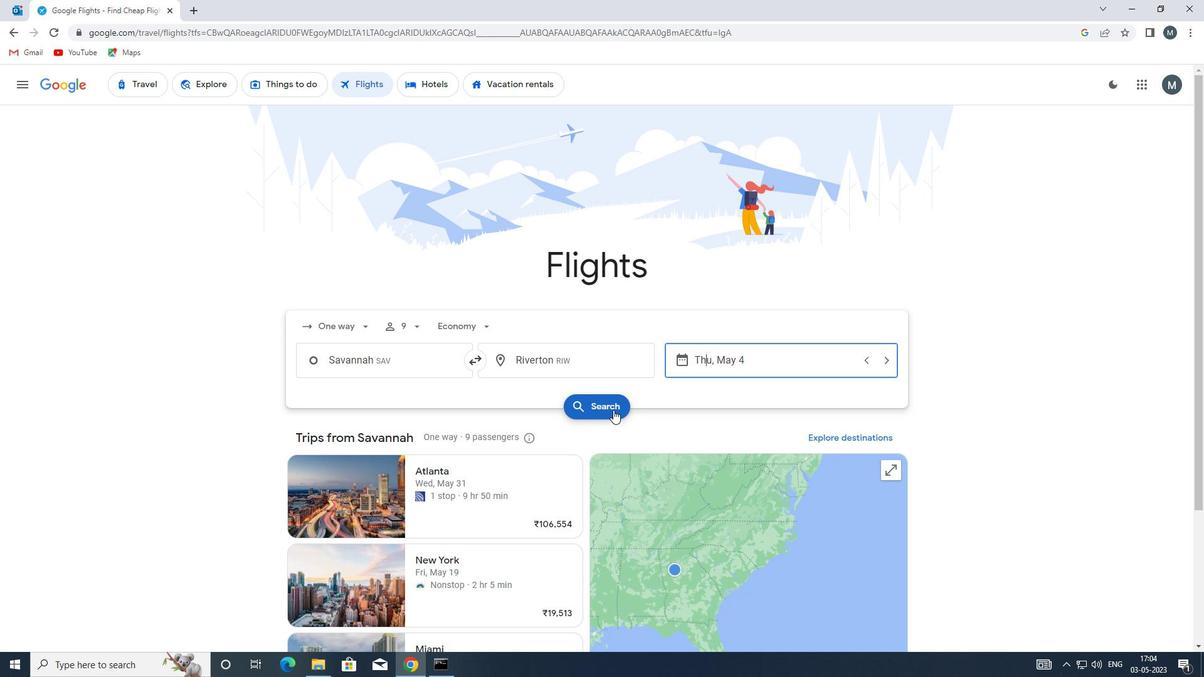 
Action: Mouse moved to (315, 203)
Screenshot: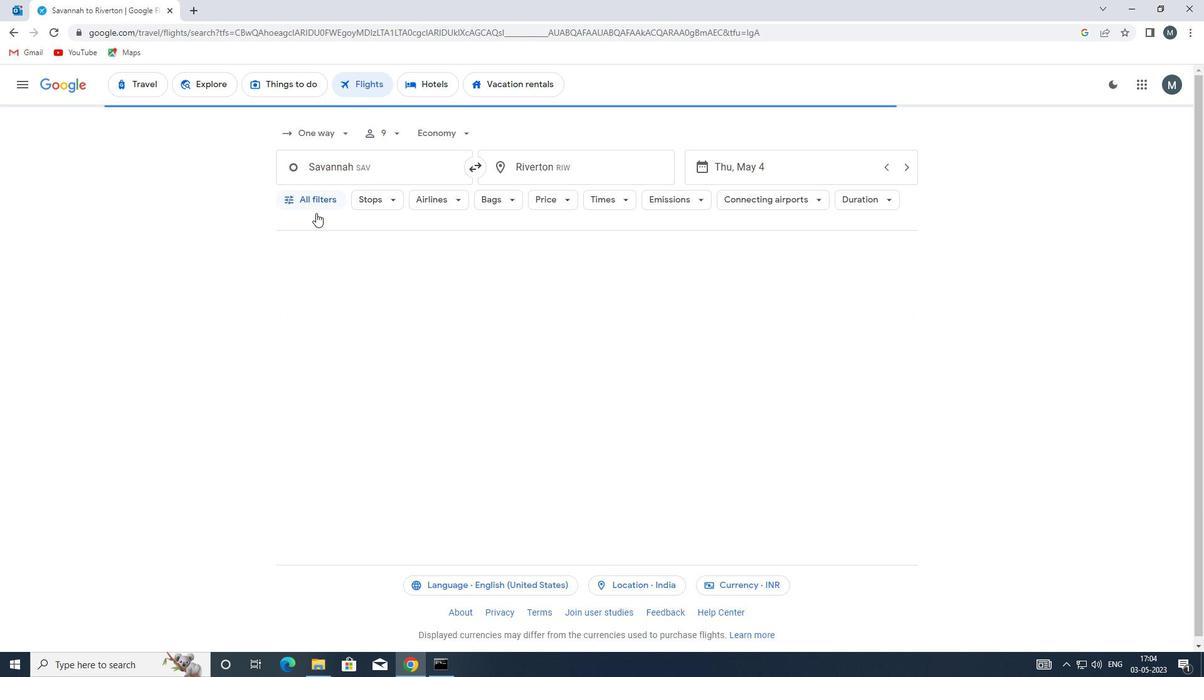 
Action: Mouse pressed left at (315, 203)
Screenshot: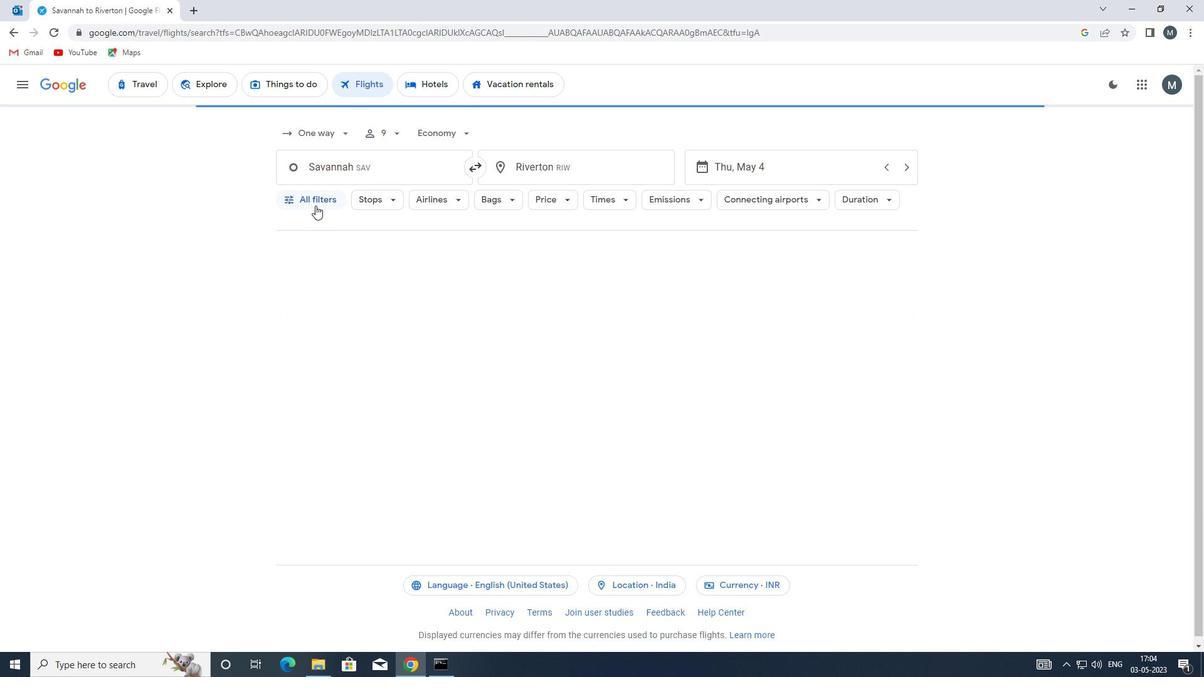 
Action: Mouse moved to (353, 319)
Screenshot: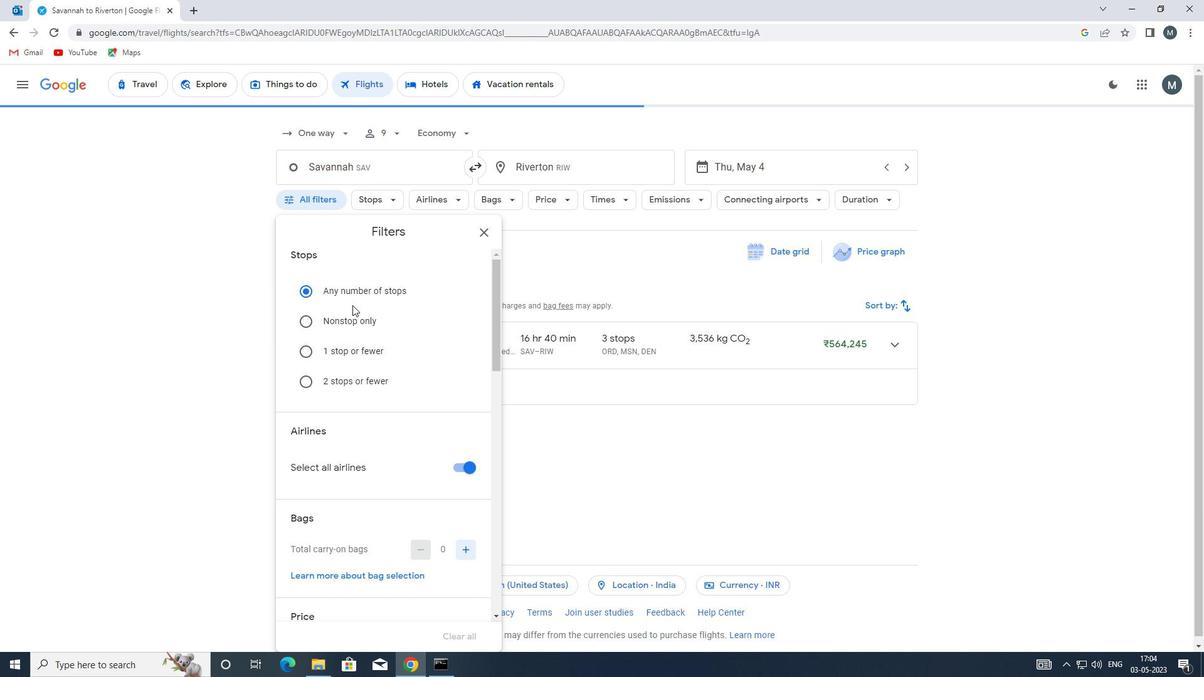 
Action: Mouse scrolled (353, 318) with delta (0, 0)
Screenshot: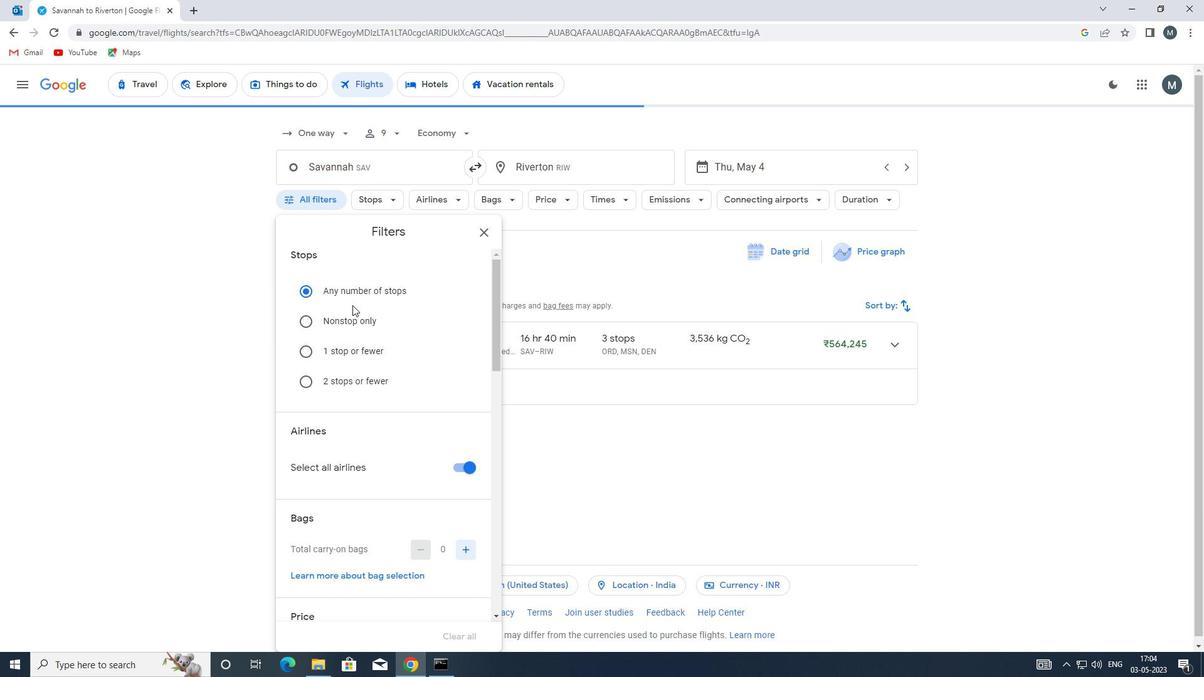 
Action: Mouse moved to (457, 401)
Screenshot: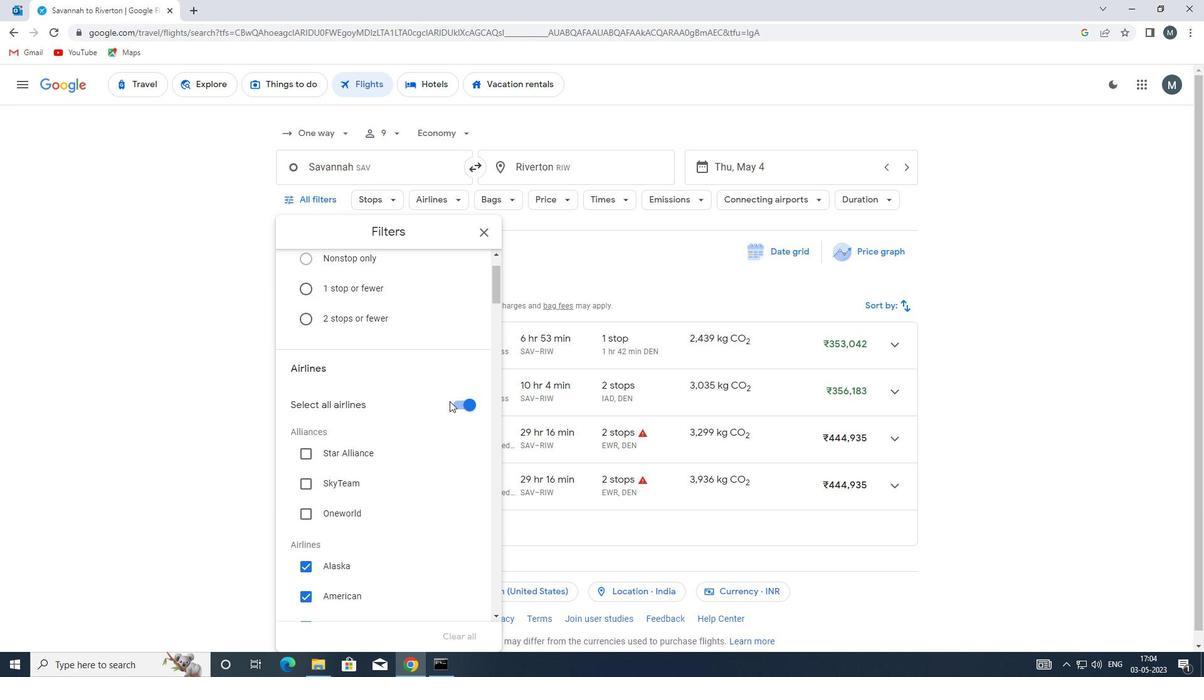 
Action: Mouse pressed left at (457, 401)
Screenshot: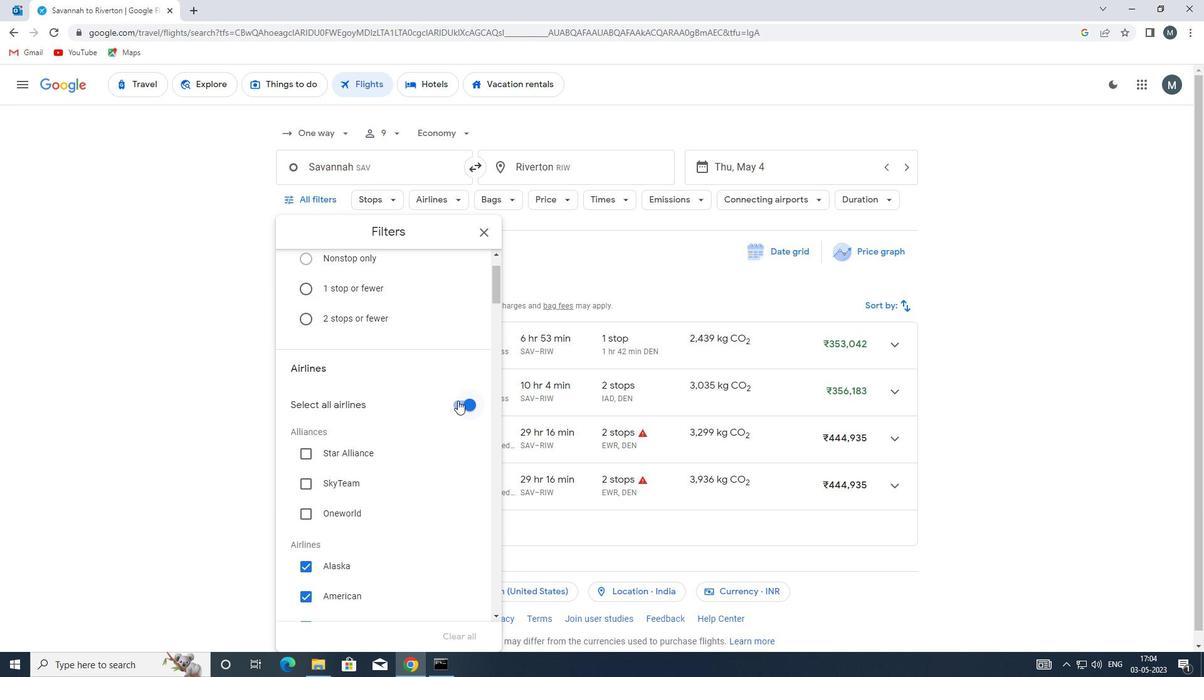 
Action: Mouse moved to (370, 427)
Screenshot: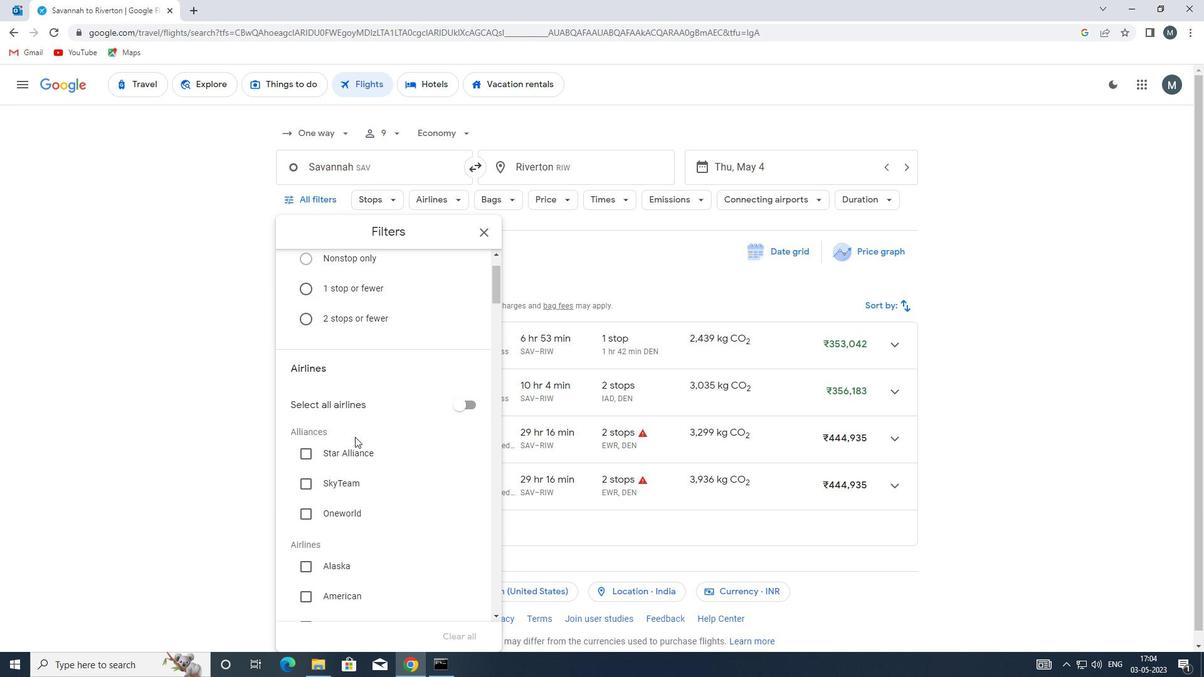 
Action: Mouse scrolled (370, 426) with delta (0, 0)
Screenshot: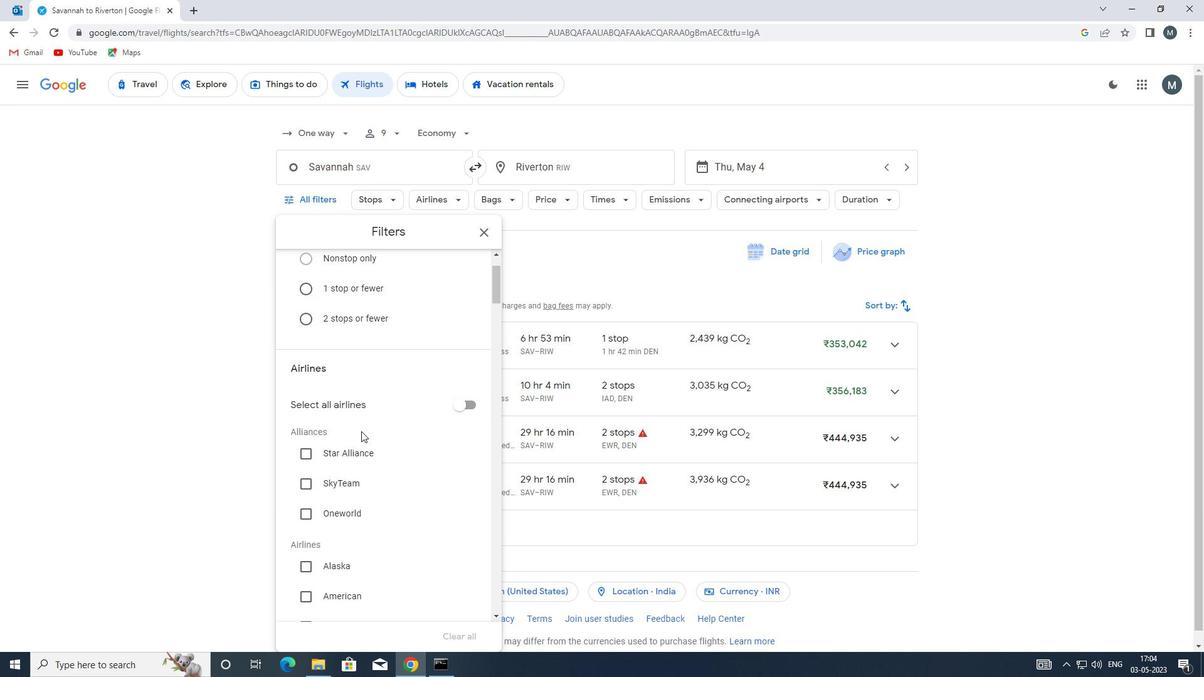 
Action: Mouse moved to (370, 427)
Screenshot: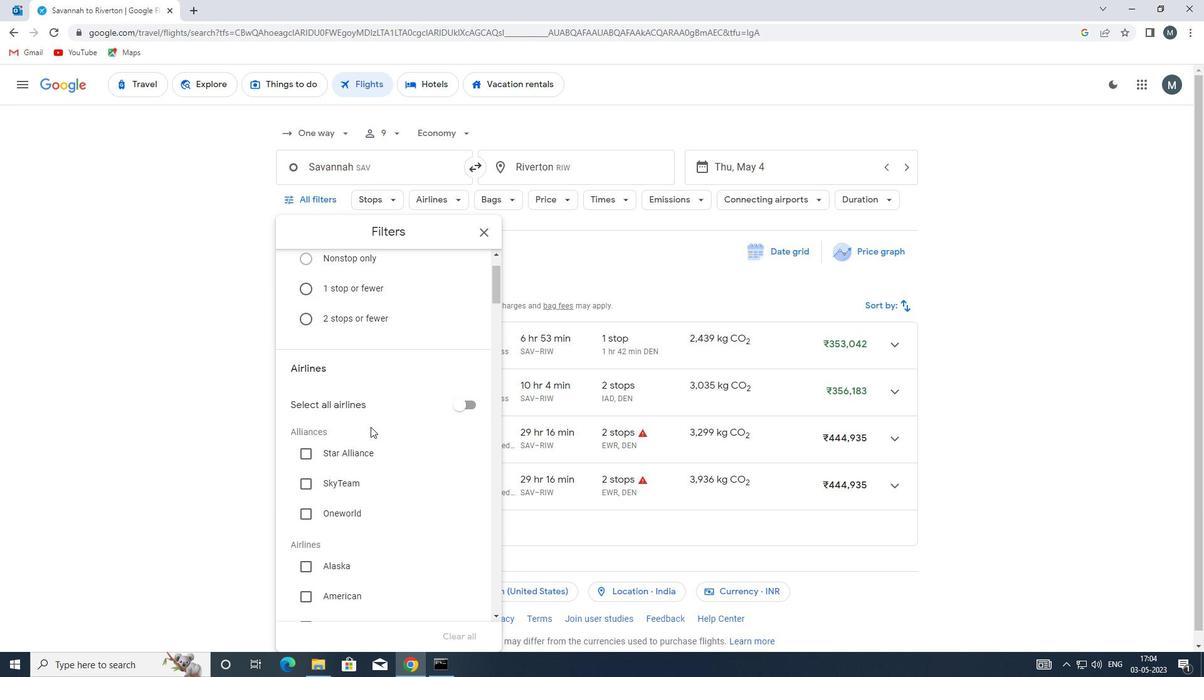
Action: Mouse scrolled (370, 427) with delta (0, 0)
Screenshot: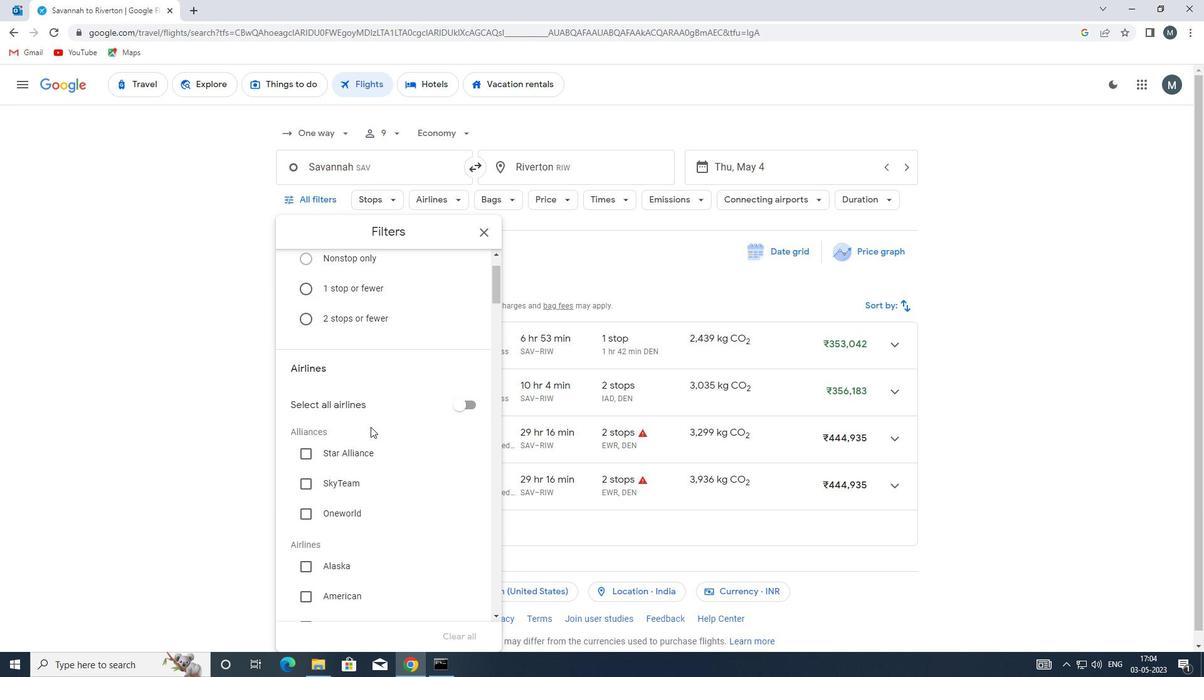 
Action: Mouse moved to (370, 430)
Screenshot: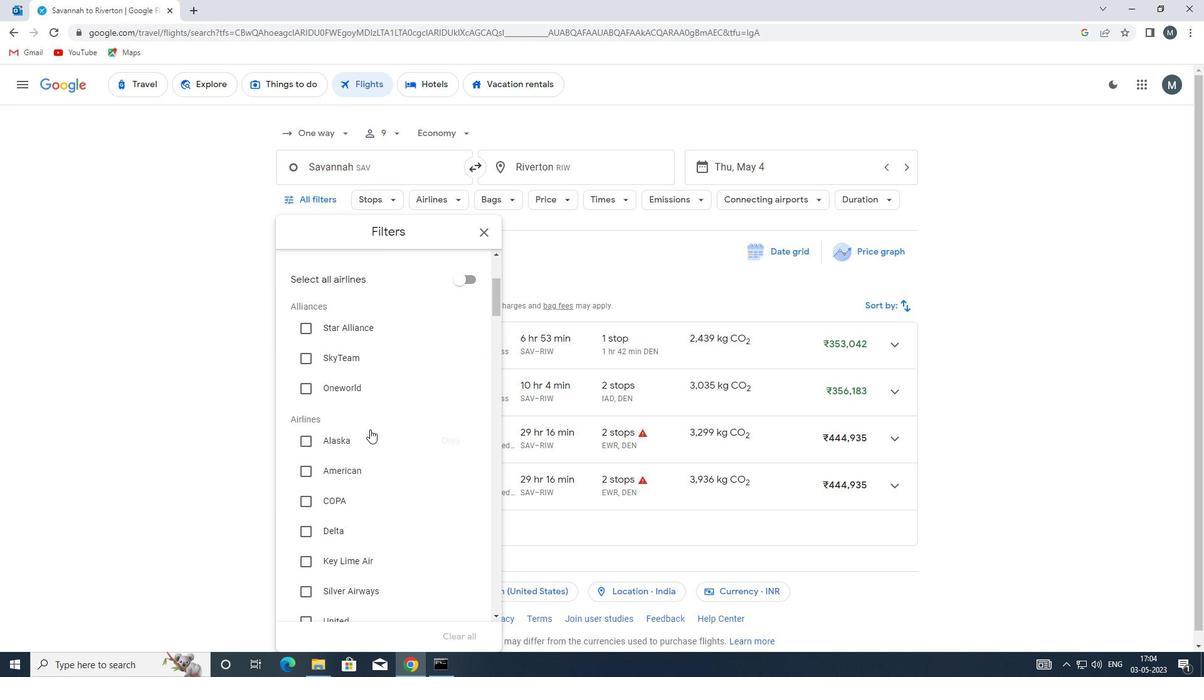 
Action: Mouse scrolled (370, 429) with delta (0, 0)
Screenshot: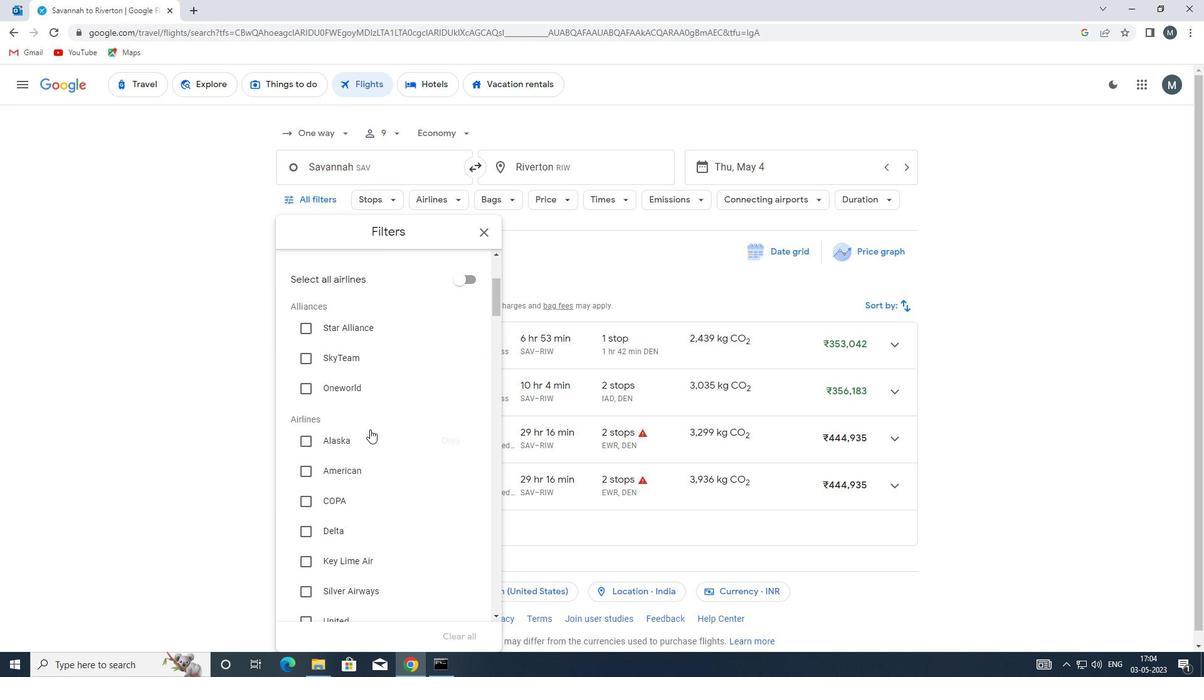
Action: Mouse moved to (368, 432)
Screenshot: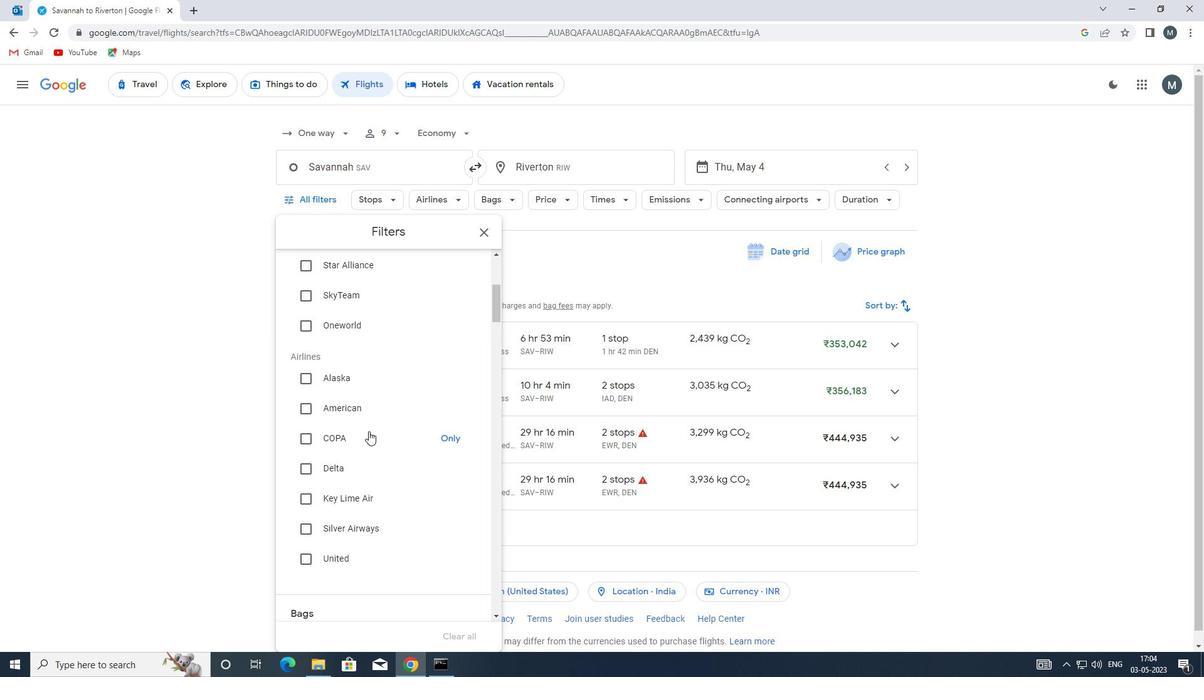 
Action: Mouse scrolled (368, 431) with delta (0, 0)
Screenshot: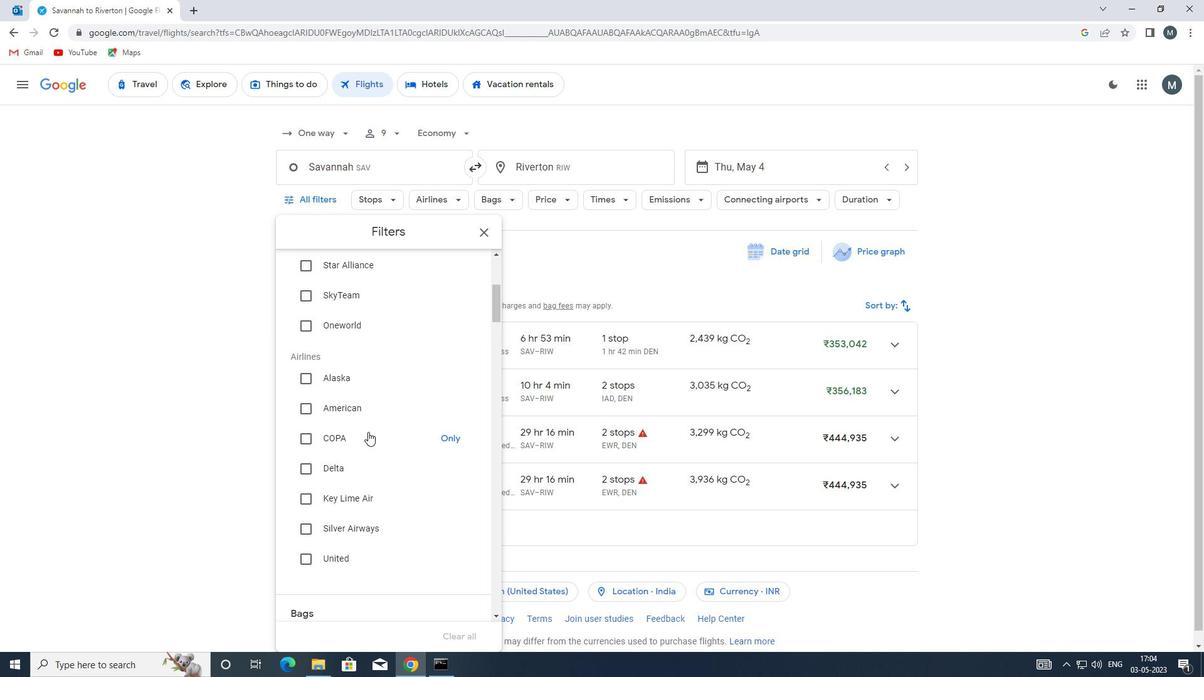 
Action: Mouse scrolled (368, 431) with delta (0, 0)
Screenshot: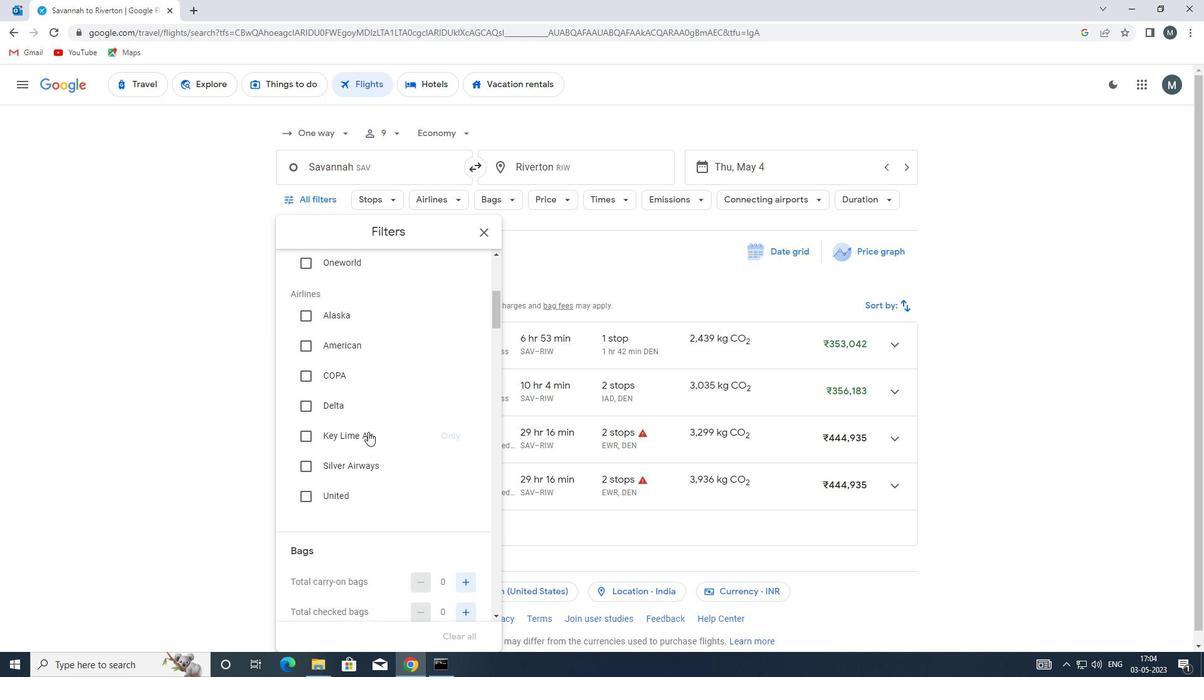 
Action: Mouse moved to (434, 470)
Screenshot: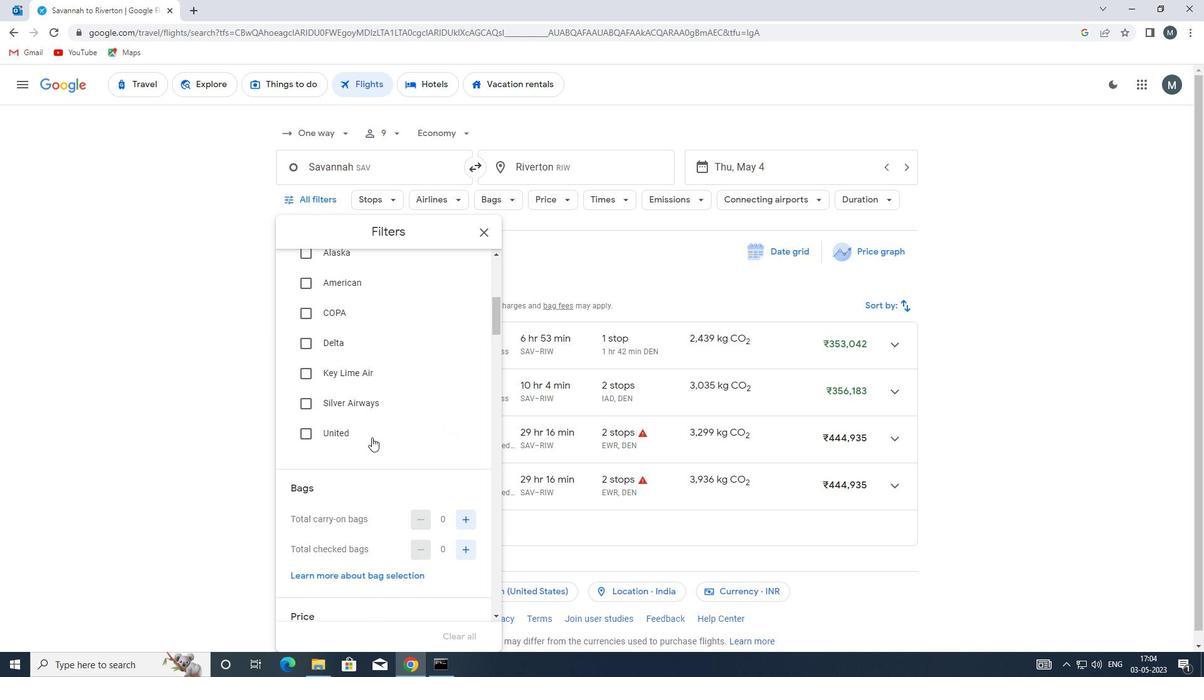 
Action: Mouse scrolled (434, 469) with delta (0, 0)
Screenshot: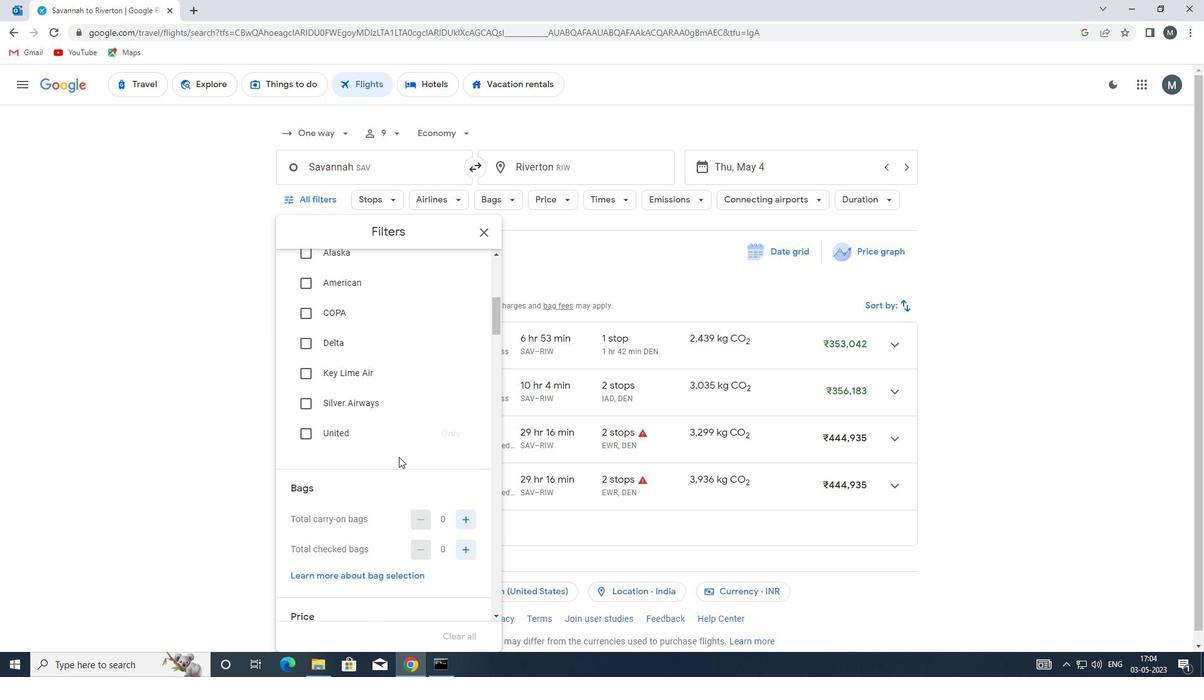 
Action: Mouse moved to (461, 458)
Screenshot: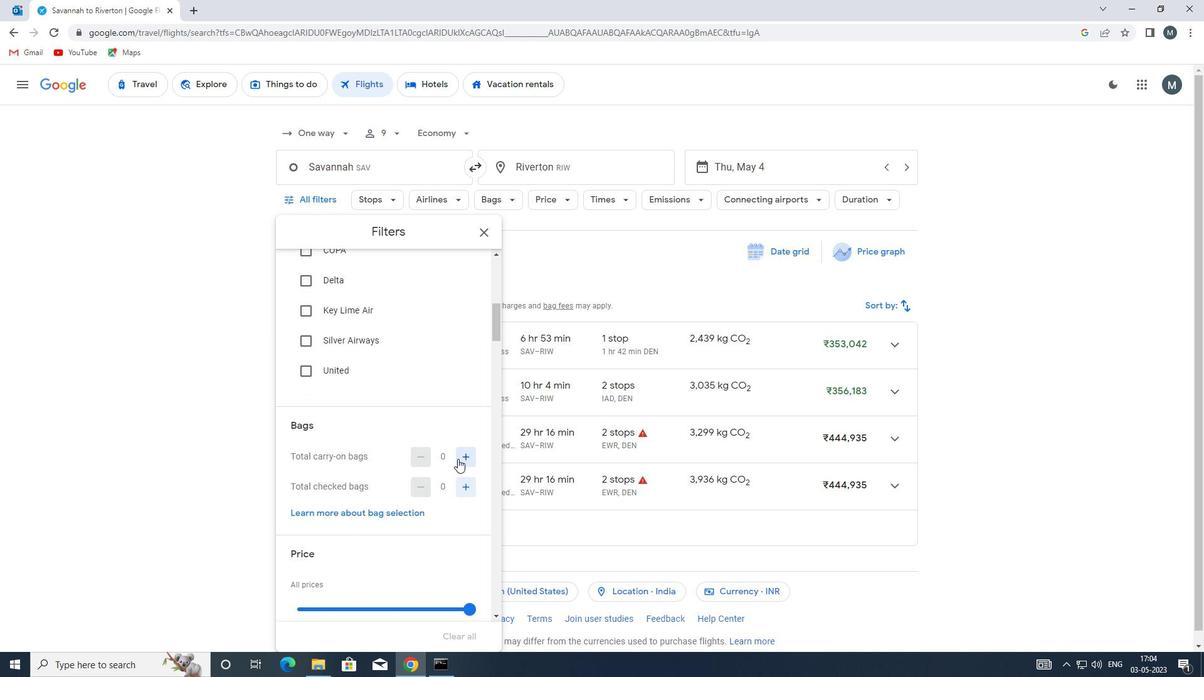 
Action: Mouse pressed left at (461, 458)
Screenshot: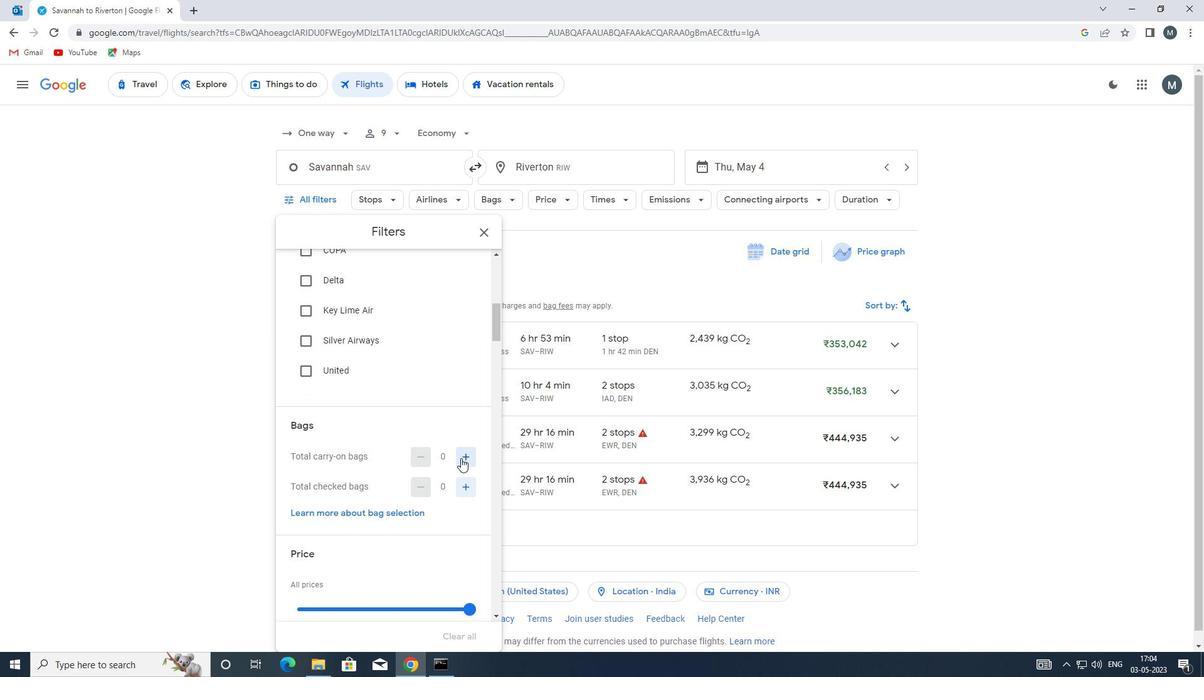 
Action: Mouse moved to (415, 452)
Screenshot: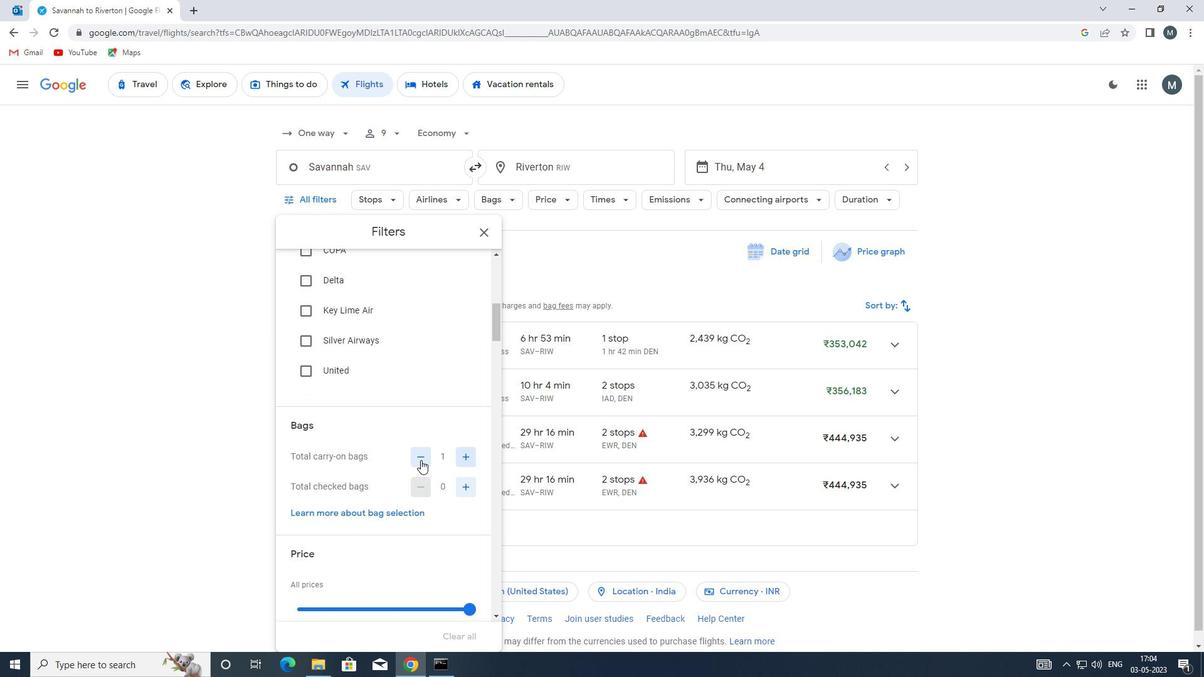 
Action: Mouse scrolled (415, 452) with delta (0, 0)
Screenshot: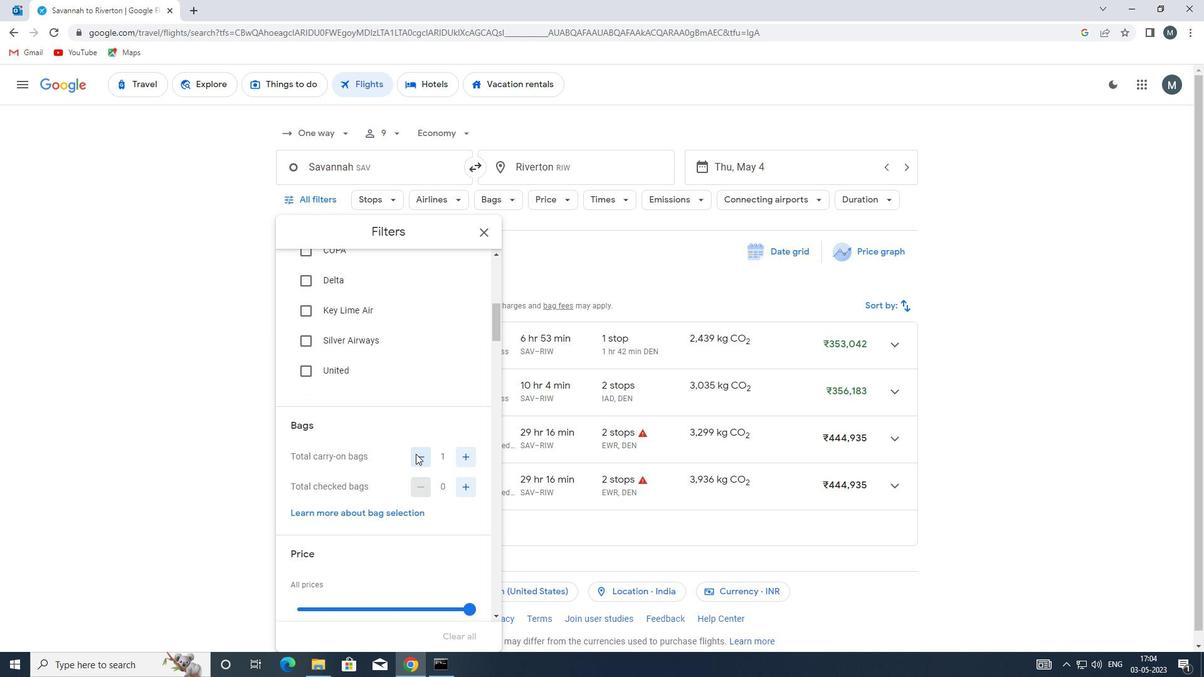
Action: Mouse moved to (400, 442)
Screenshot: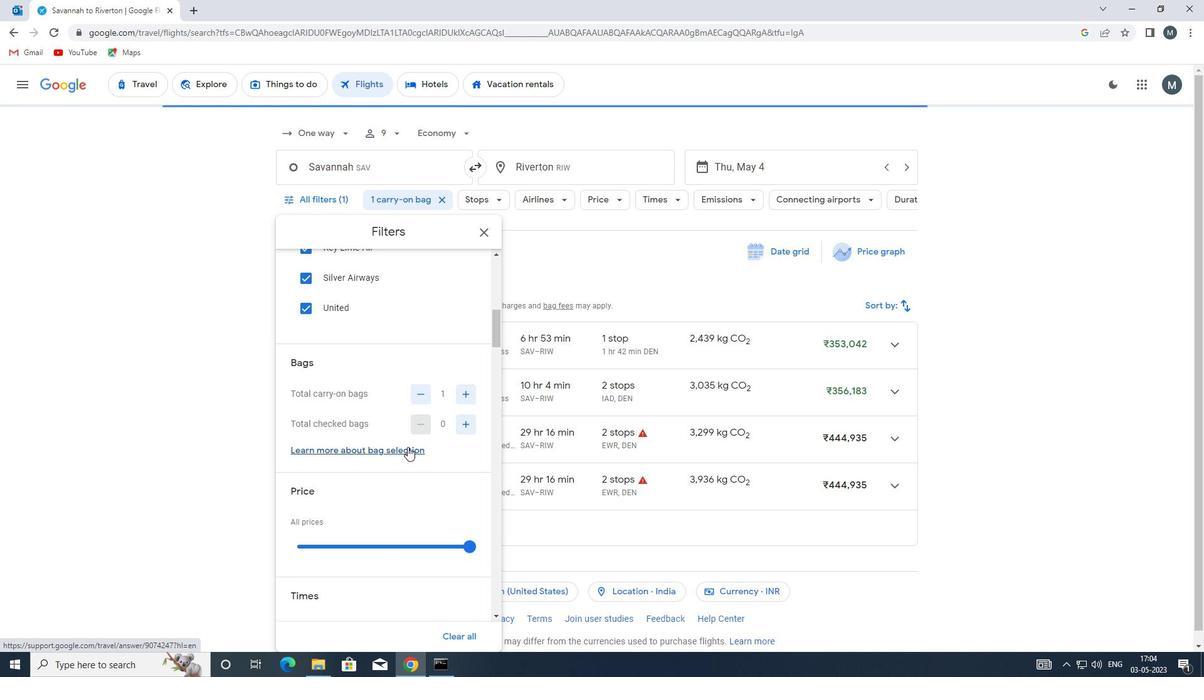
Action: Mouse scrolled (400, 441) with delta (0, 0)
Screenshot: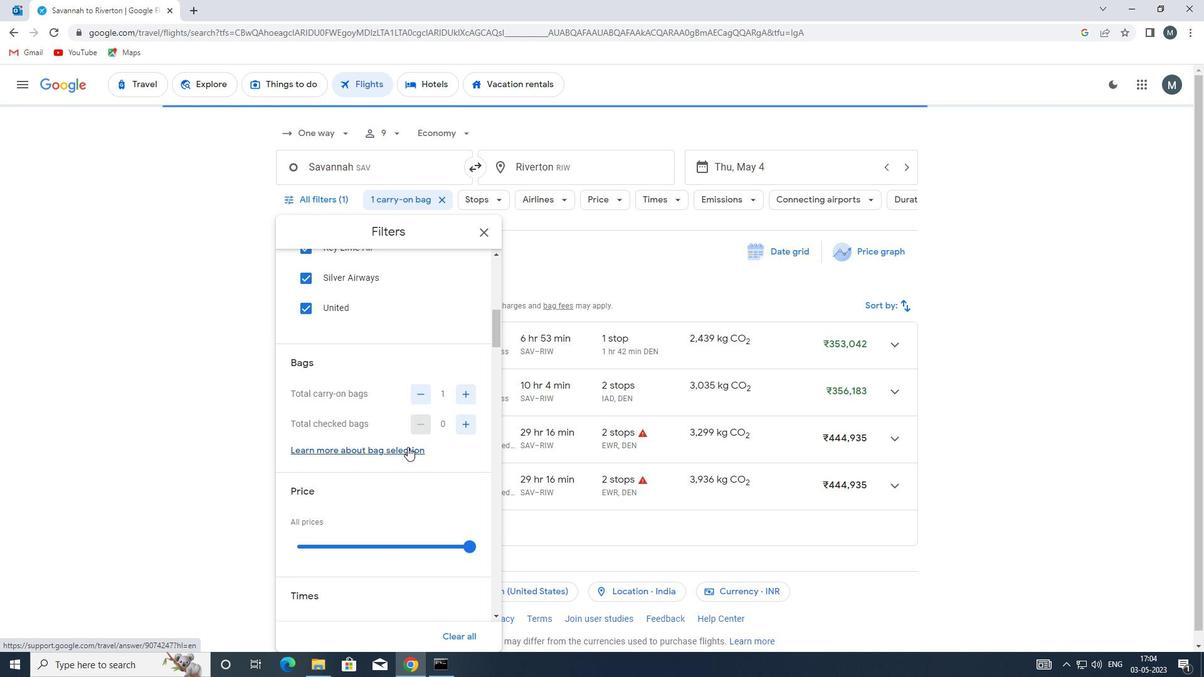 
Action: Mouse moved to (390, 447)
Screenshot: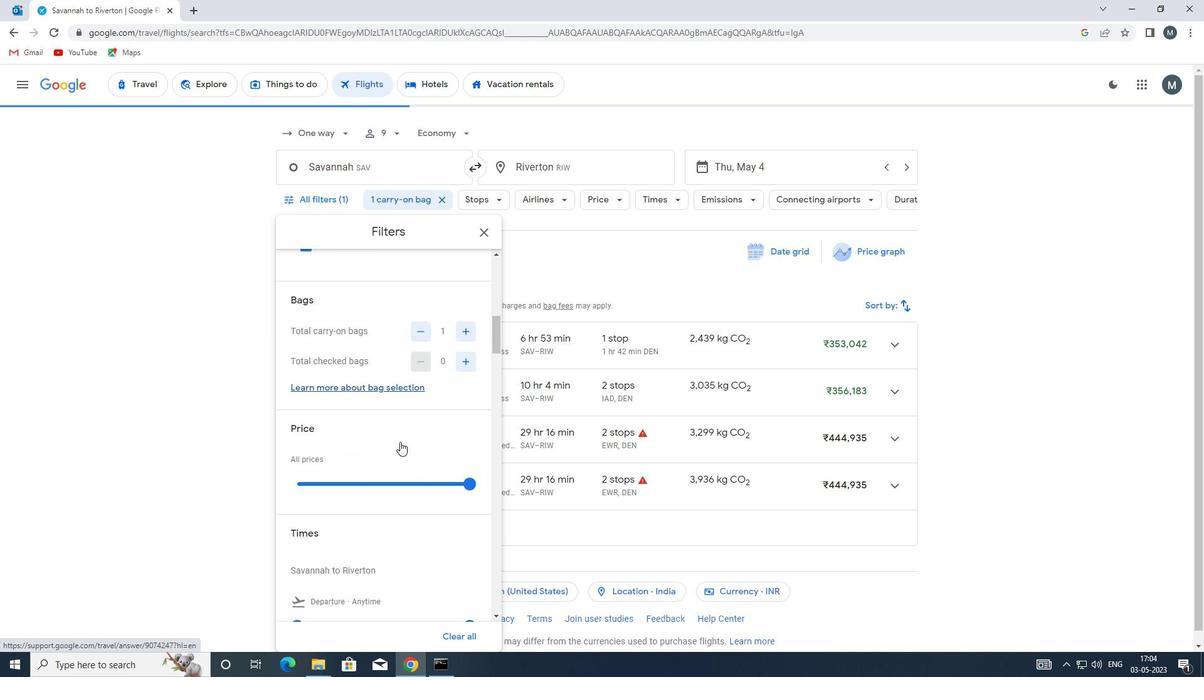 
Action: Mouse scrolled (390, 447) with delta (0, 0)
Screenshot: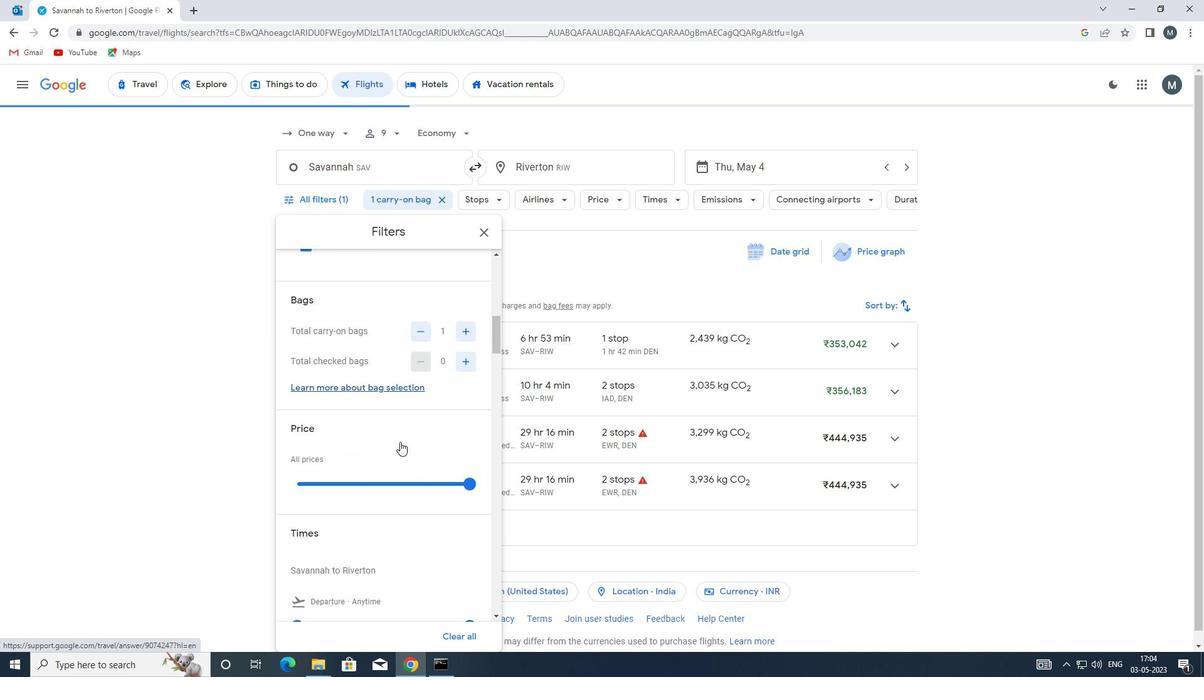 
Action: Mouse moved to (355, 418)
Screenshot: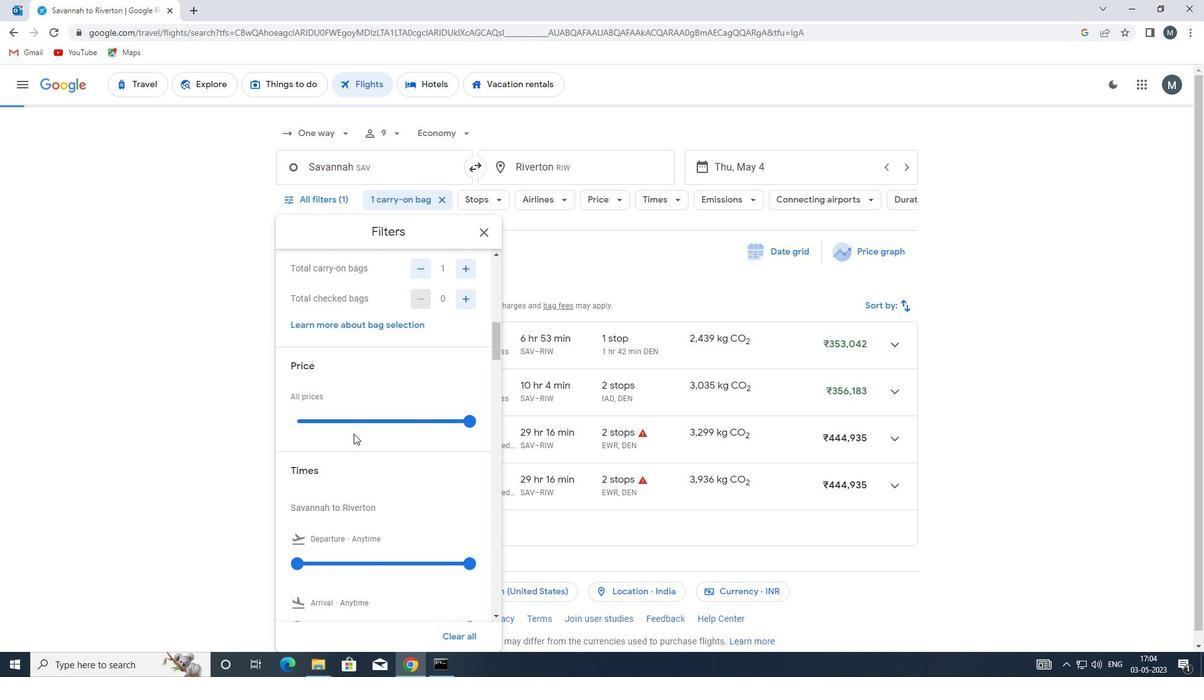 
Action: Mouse pressed left at (355, 418)
Screenshot: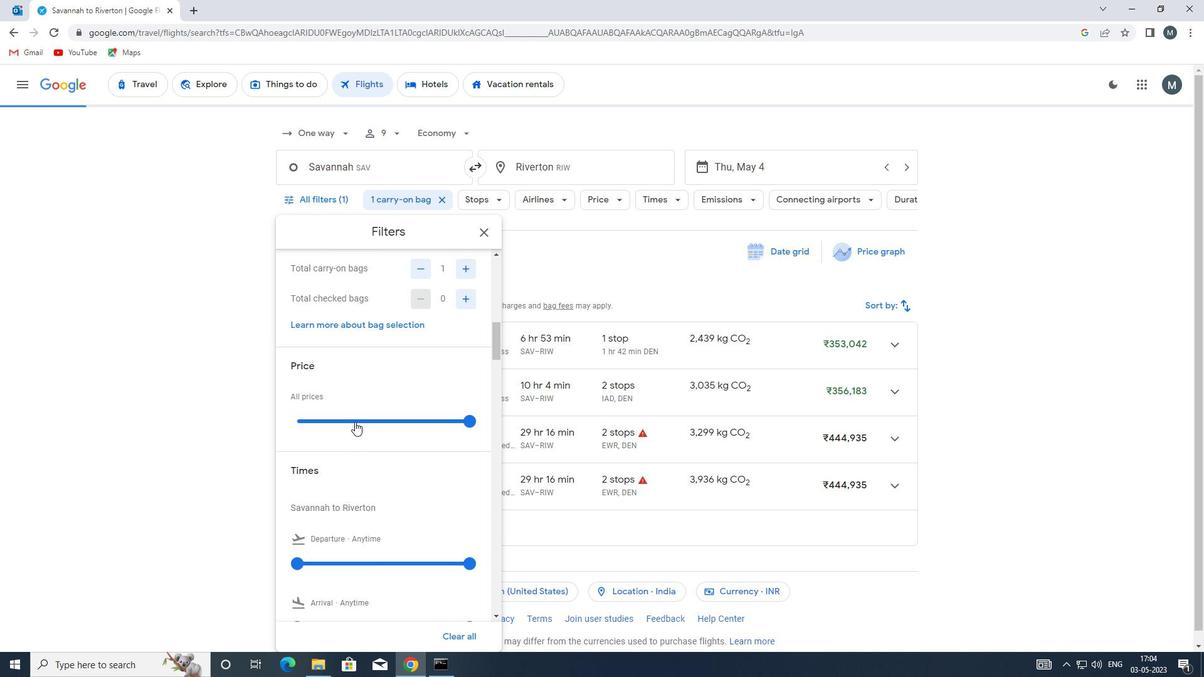 
Action: Mouse pressed left at (355, 418)
Screenshot: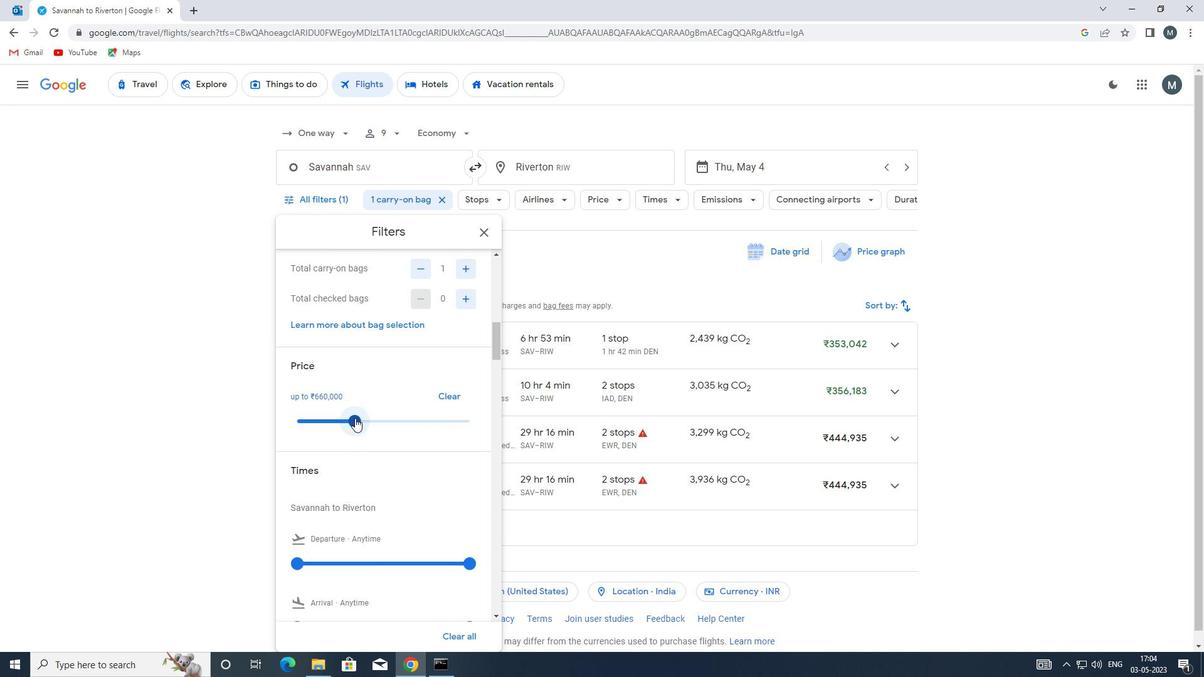 
Action: Mouse moved to (353, 419)
Screenshot: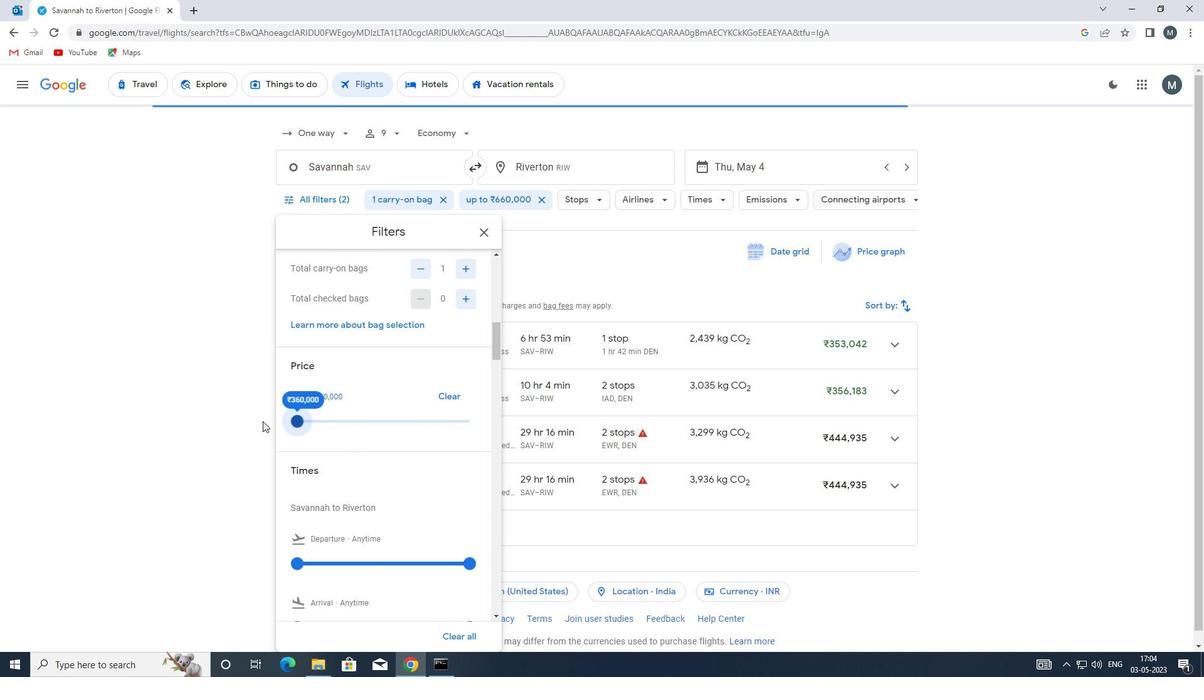 
Action: Mouse scrolled (353, 419) with delta (0, 0)
Screenshot: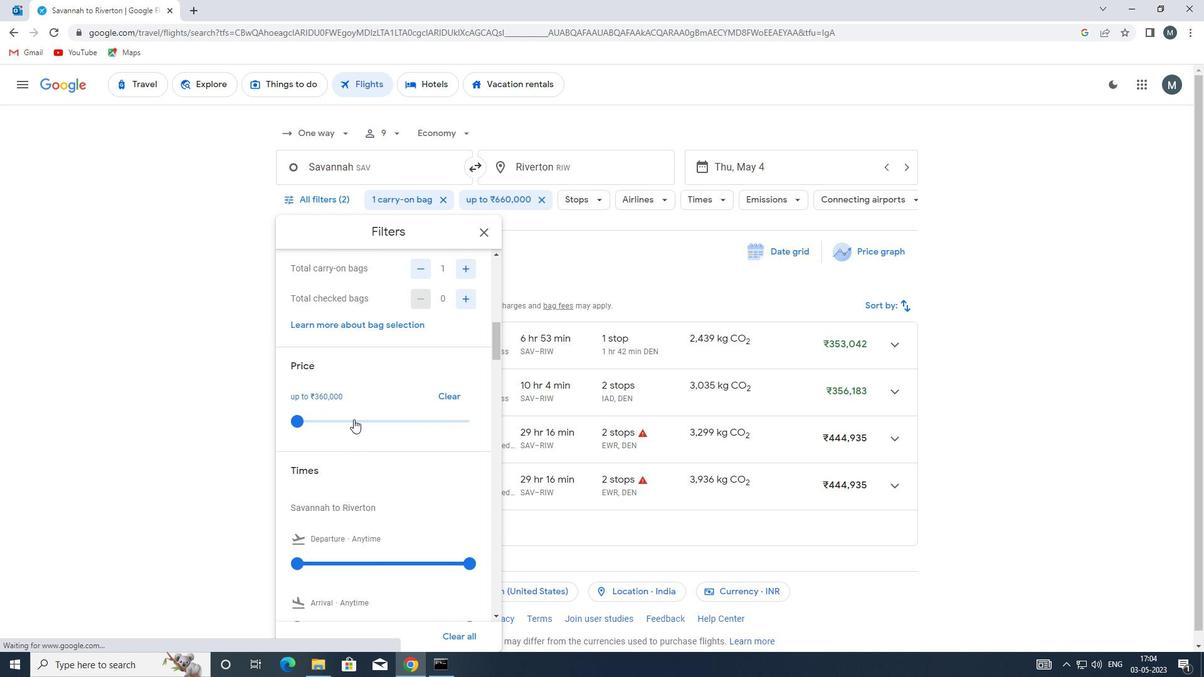 
Action: Mouse moved to (353, 419)
Screenshot: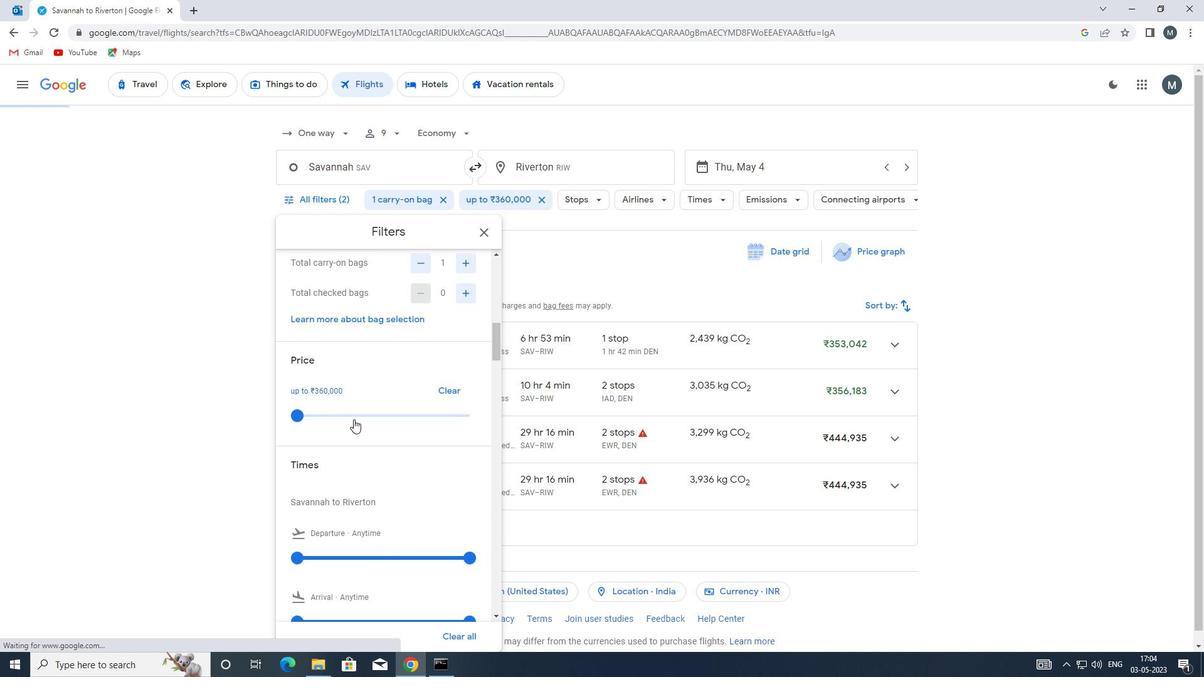 
Action: Mouse scrolled (353, 419) with delta (0, 0)
Screenshot: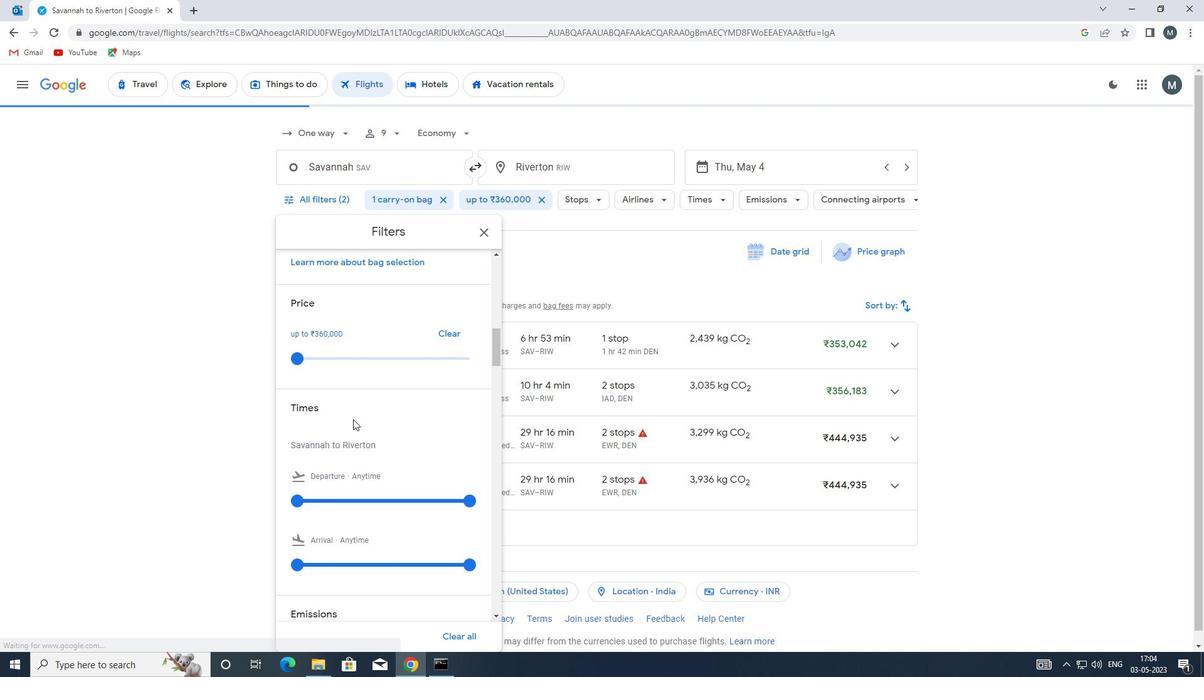 
Action: Mouse moved to (348, 419)
Screenshot: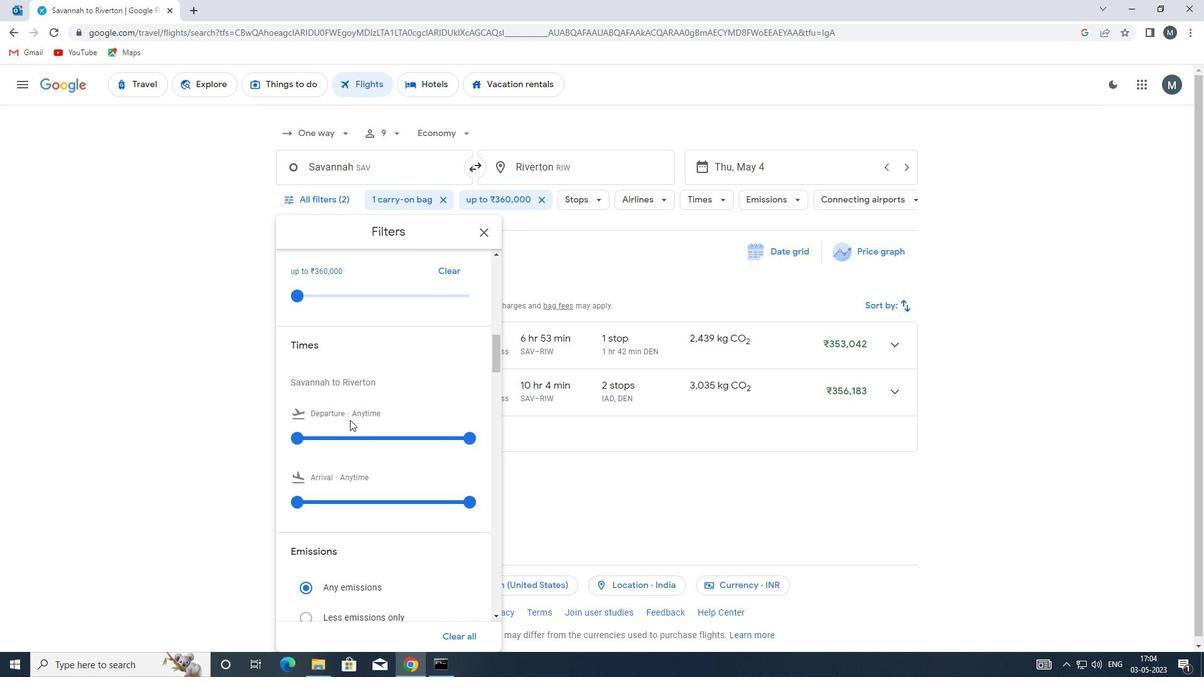 
Action: Mouse scrolled (348, 419) with delta (0, 0)
Screenshot: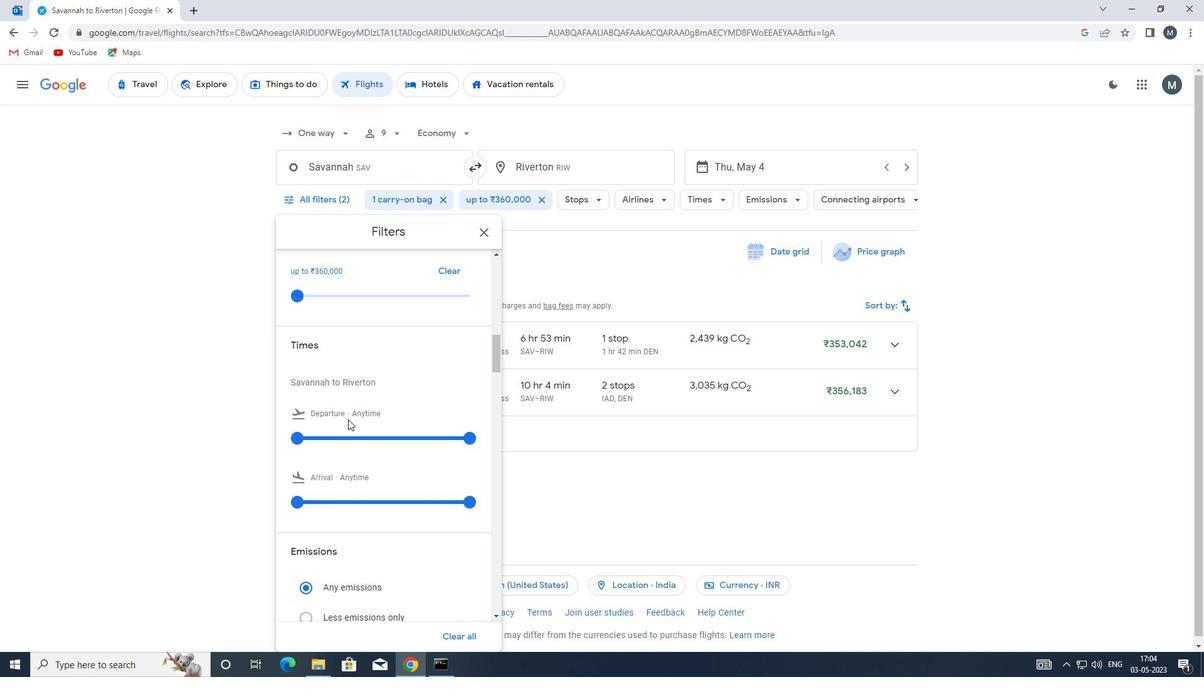 
Action: Mouse moved to (299, 374)
Screenshot: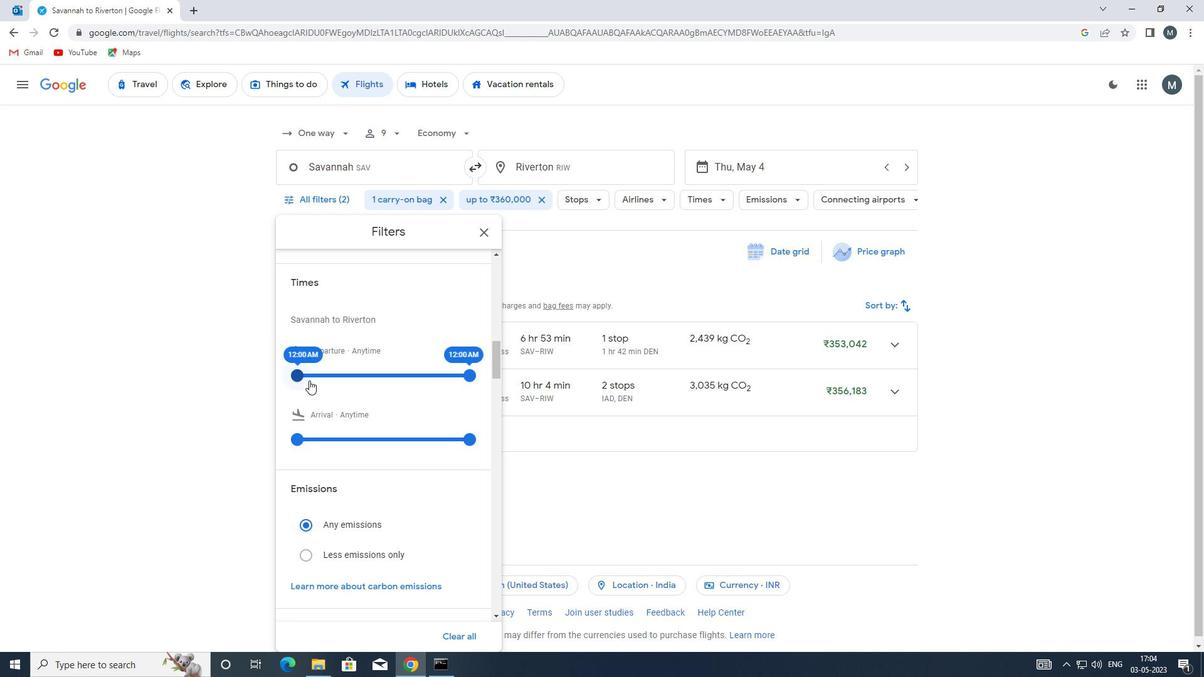 
Action: Mouse pressed left at (299, 374)
Screenshot: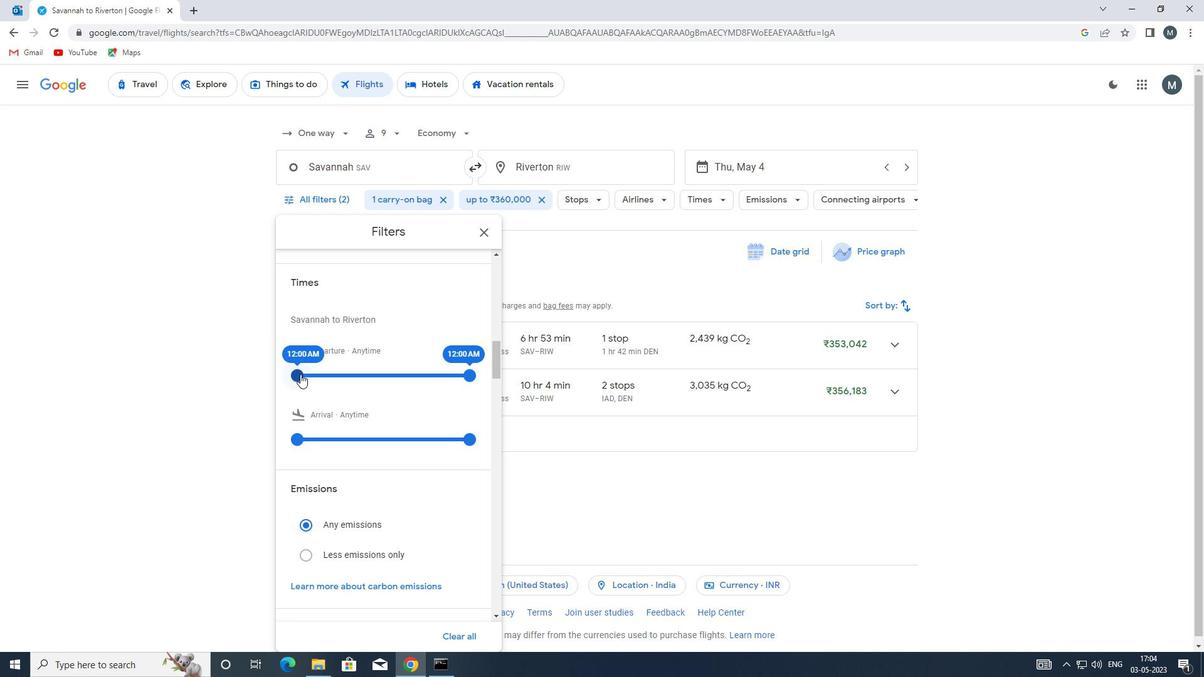 
Action: Mouse moved to (464, 372)
Screenshot: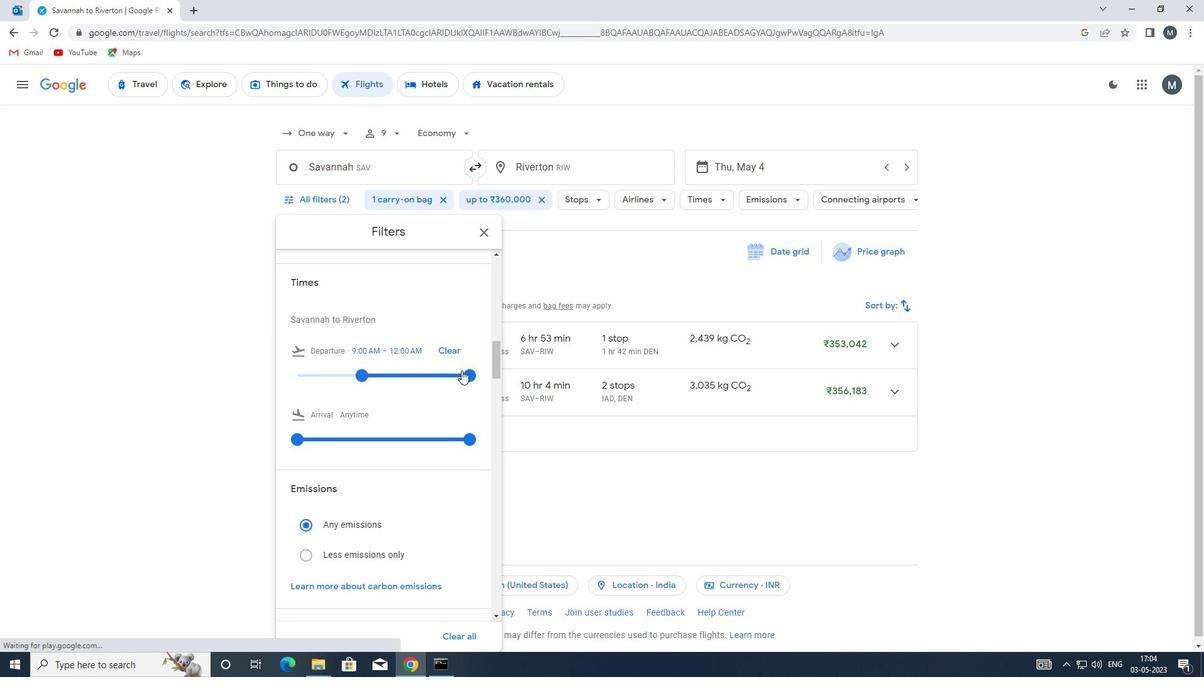 
Action: Mouse pressed left at (464, 372)
Screenshot: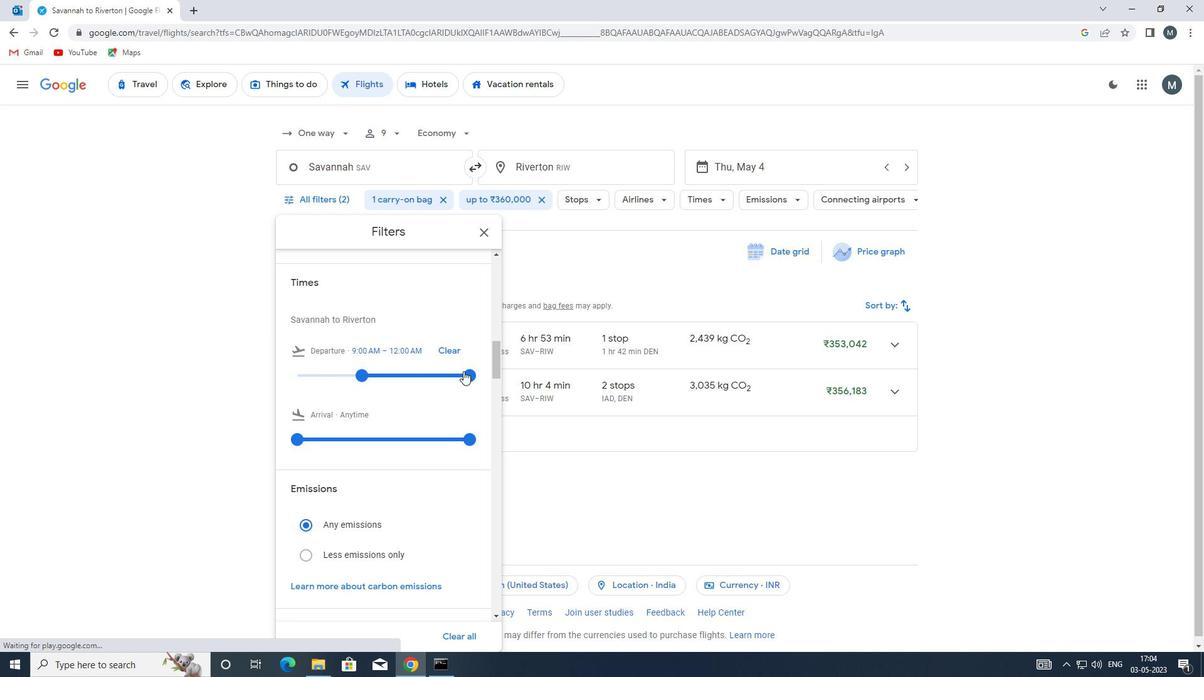 
Action: Mouse moved to (368, 370)
Screenshot: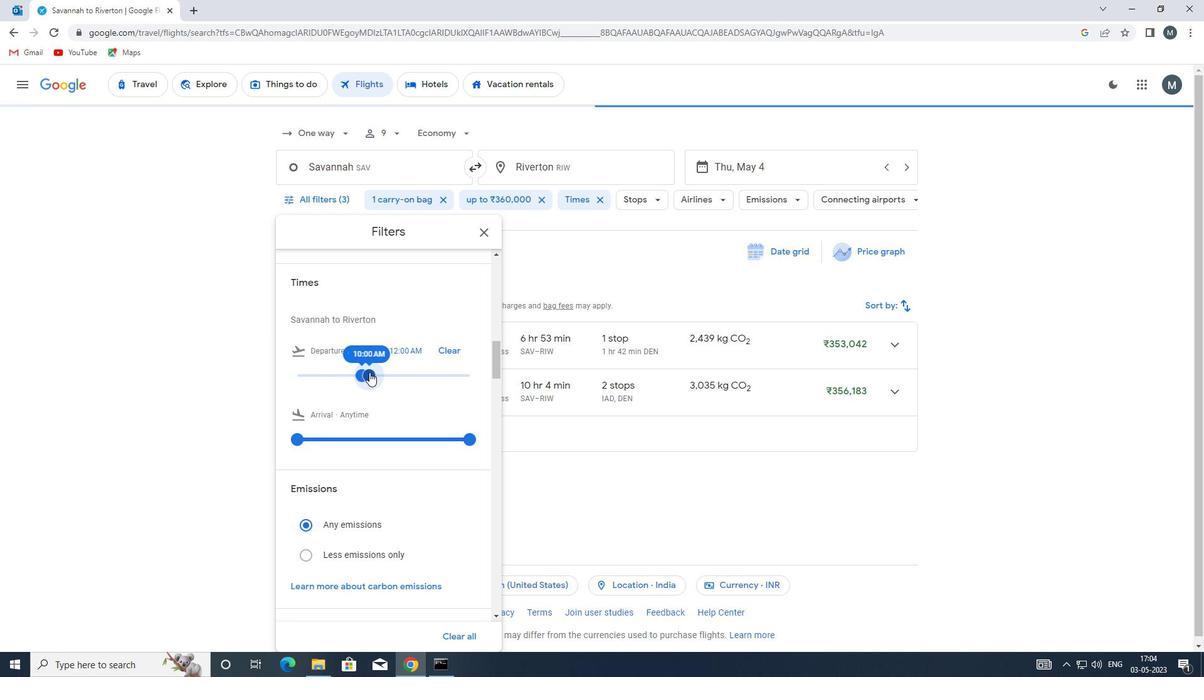 
Action: Mouse scrolled (368, 370) with delta (0, 0)
Screenshot: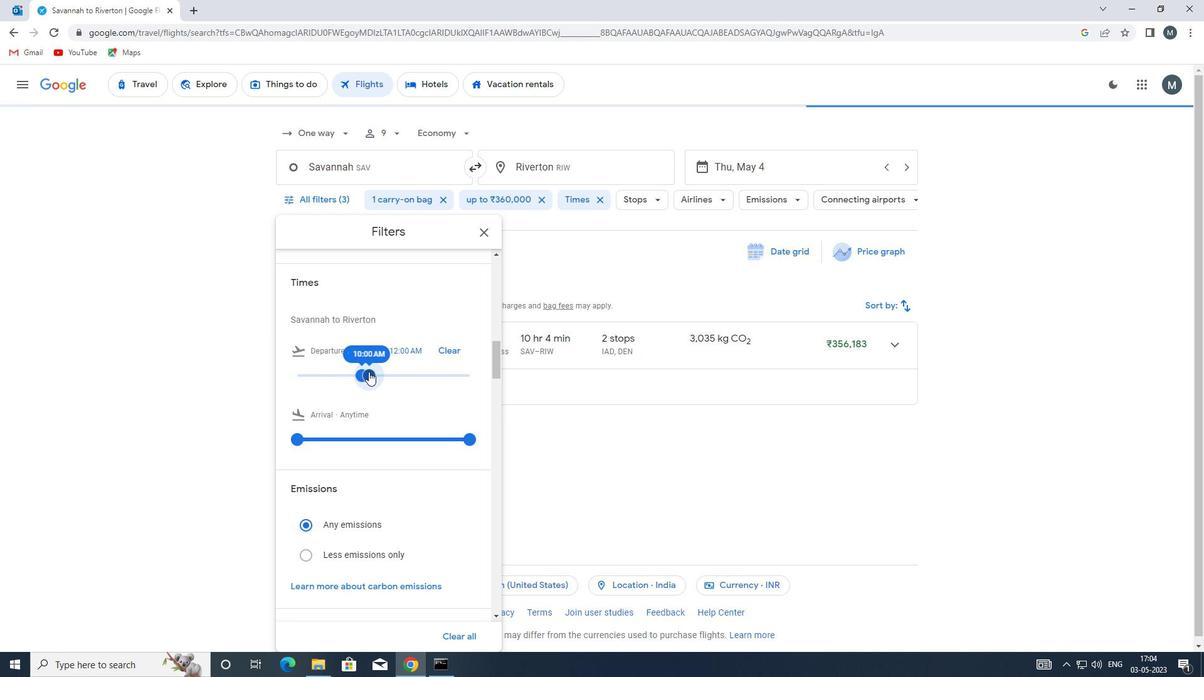 
Action: Mouse moved to (483, 235)
Screenshot: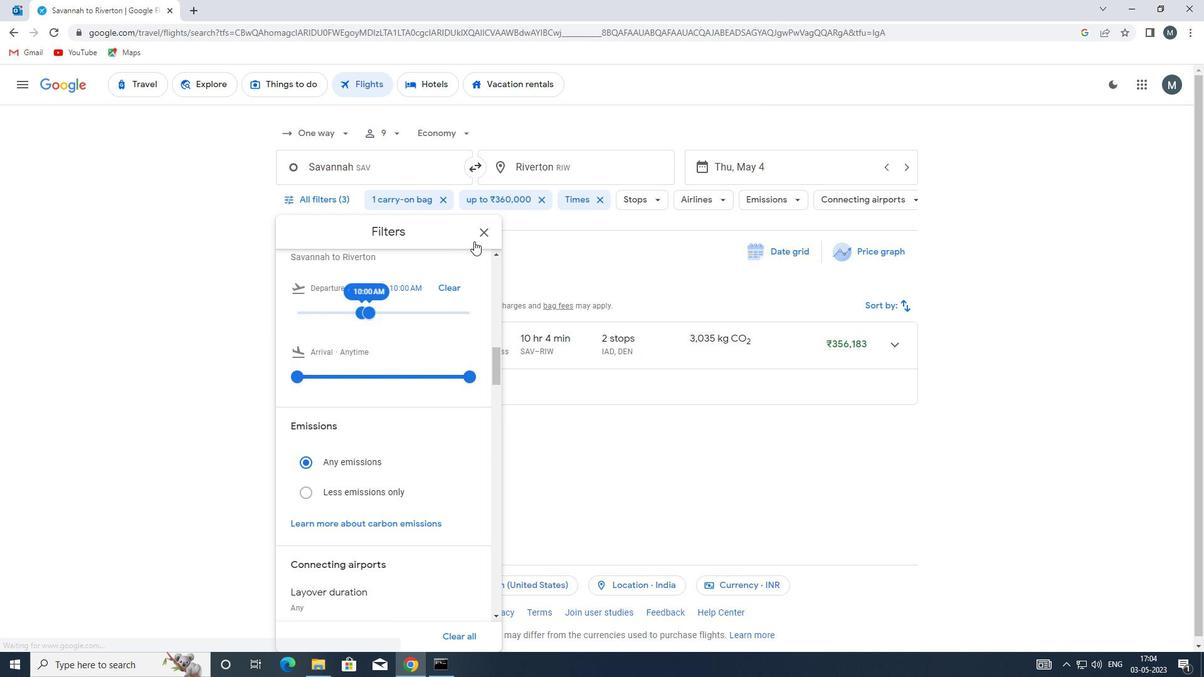 
Action: Mouse pressed left at (483, 235)
Screenshot: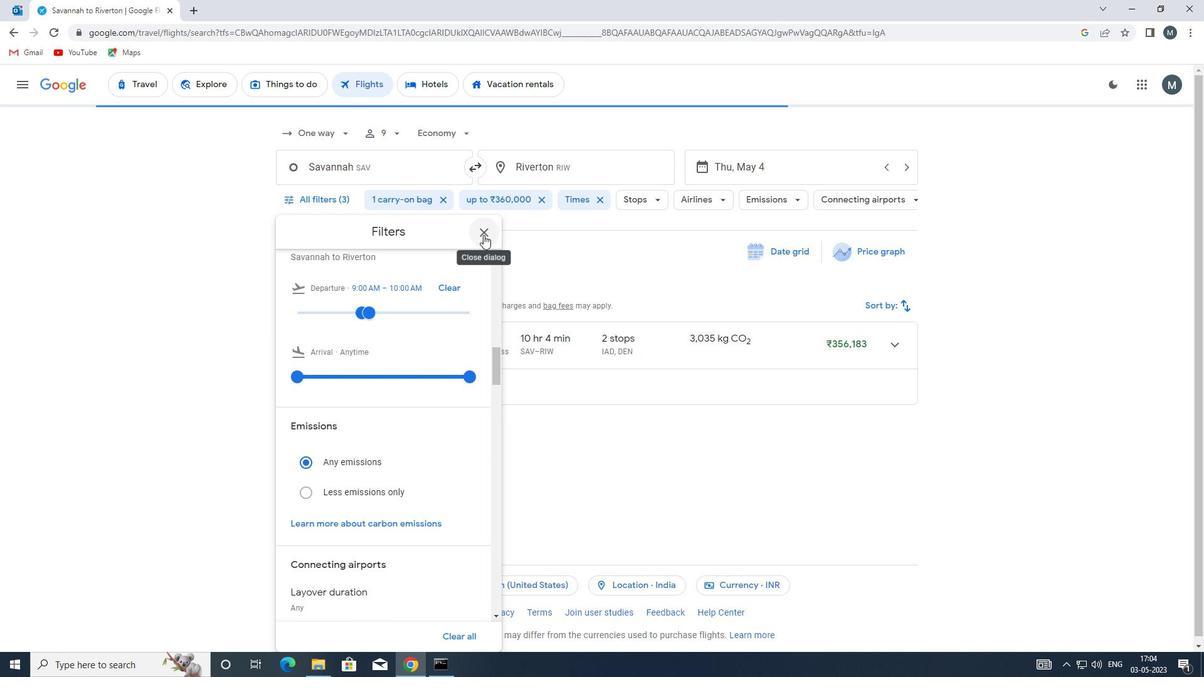 
